 Task: Add an event with the title Third Webinar: Social Media Marketing, date '2023/12/29', time 7:50 AM to 9:50 AMand add a description: Participants will learn how to effectively close a negotiation, secure agreements, and establish clear next steps. They will also explore techniques for building long-term relationships and maintaining open lines of communication after the negotiation concludes., put the event into Green category, logged in from the account softage.3@softage.netand send the event invitation to softage.5@softage.net and softage.6@softage.net. Set a reminder for the event 30 minutes before
Action: Mouse moved to (92, 129)
Screenshot: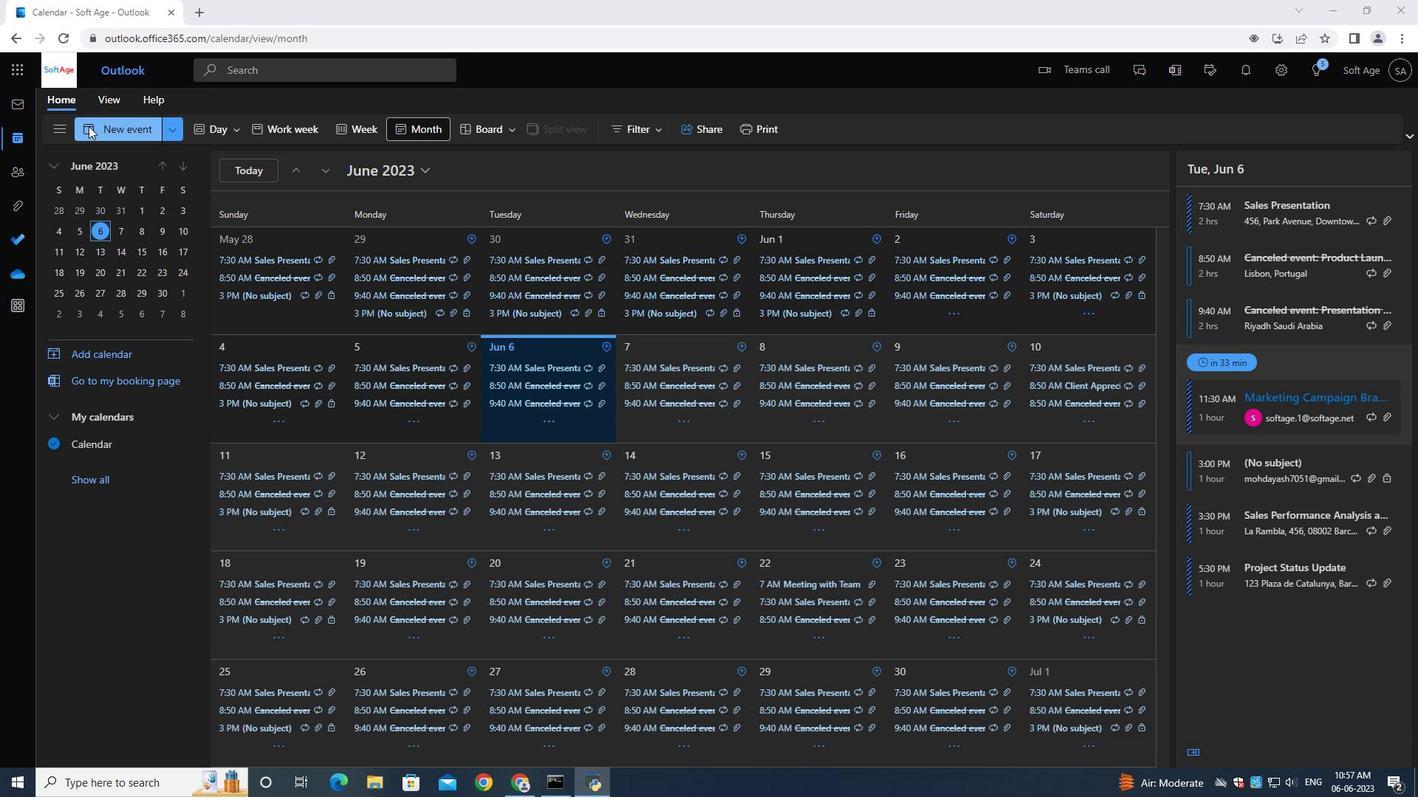 
Action: Mouse pressed left at (92, 129)
Screenshot: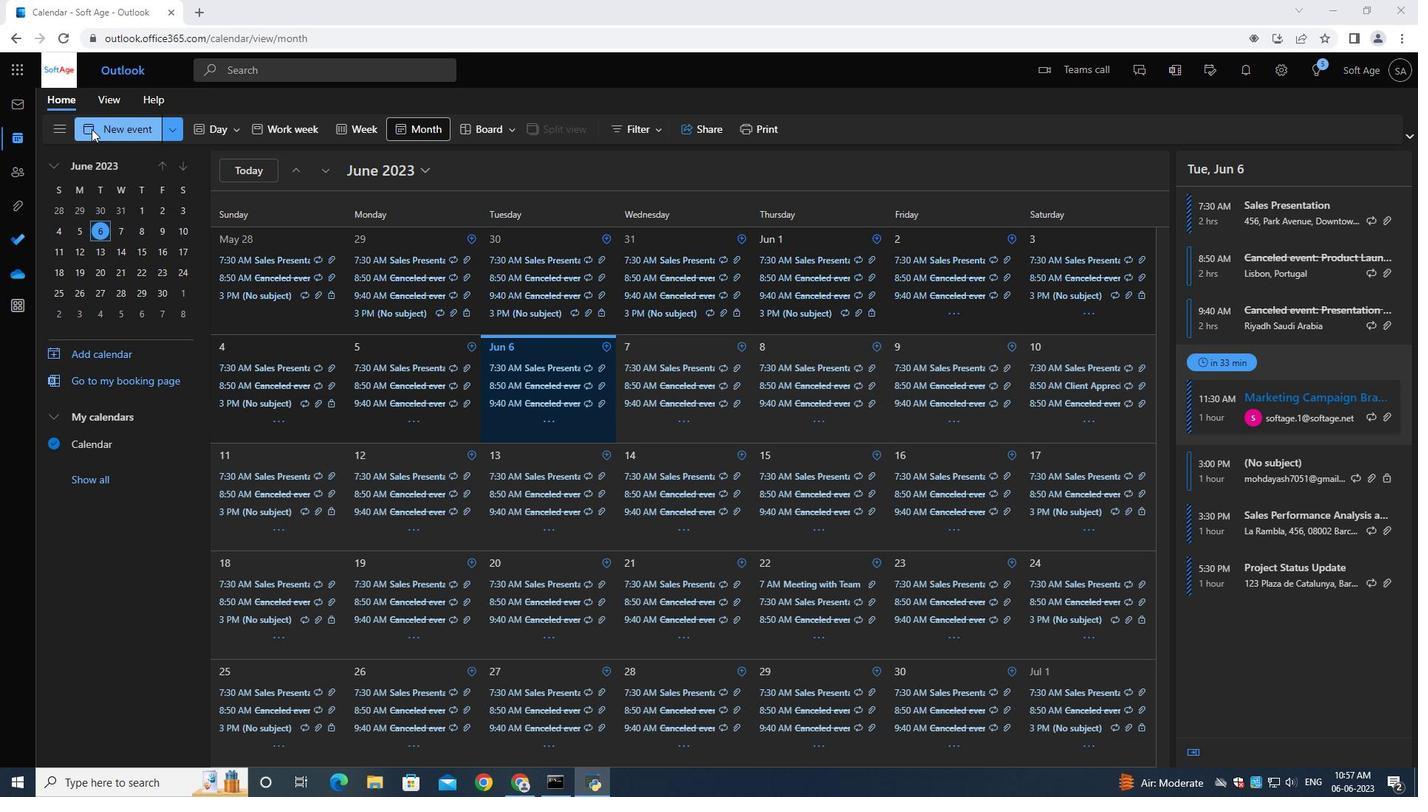 
Action: Mouse moved to (407, 219)
Screenshot: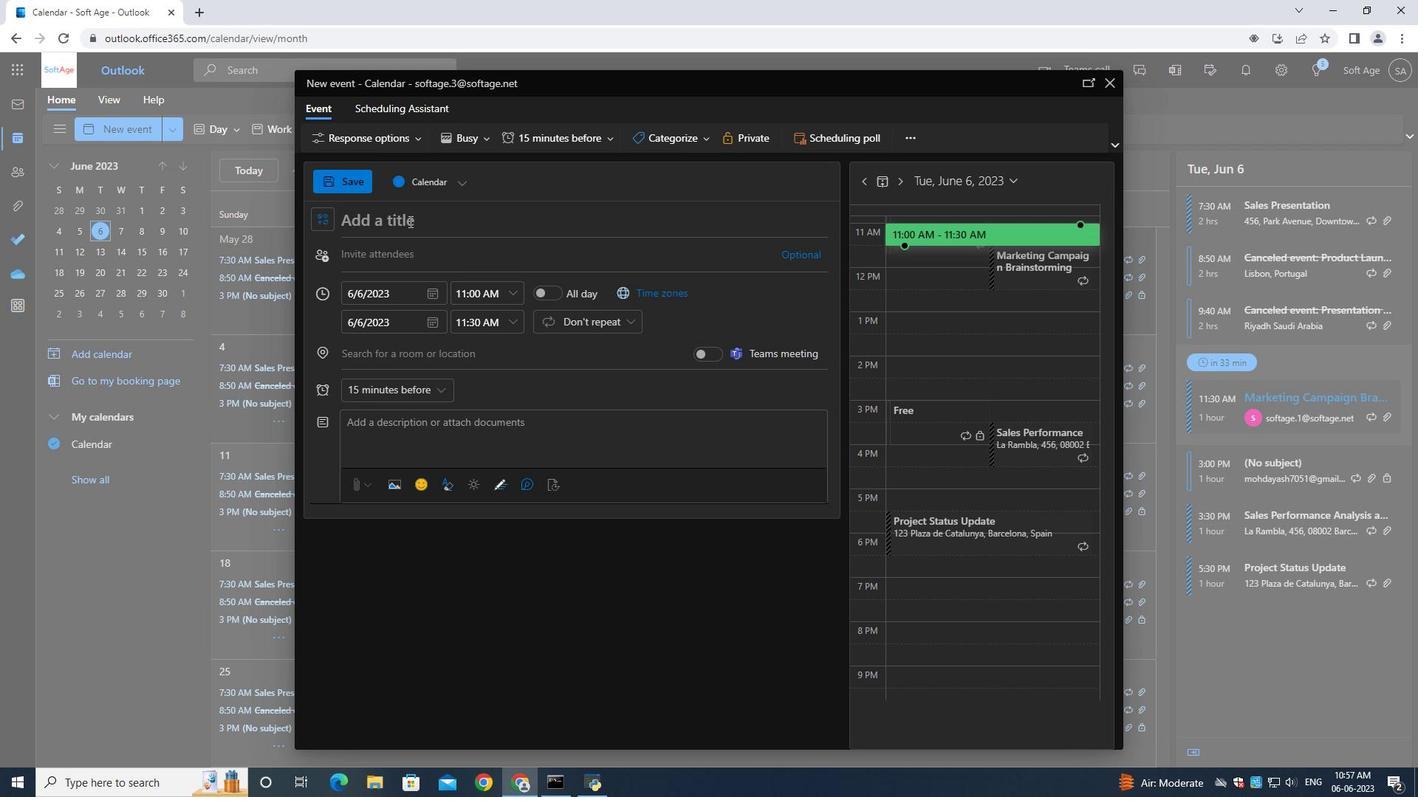 
Action: Mouse pressed left at (407, 219)
Screenshot: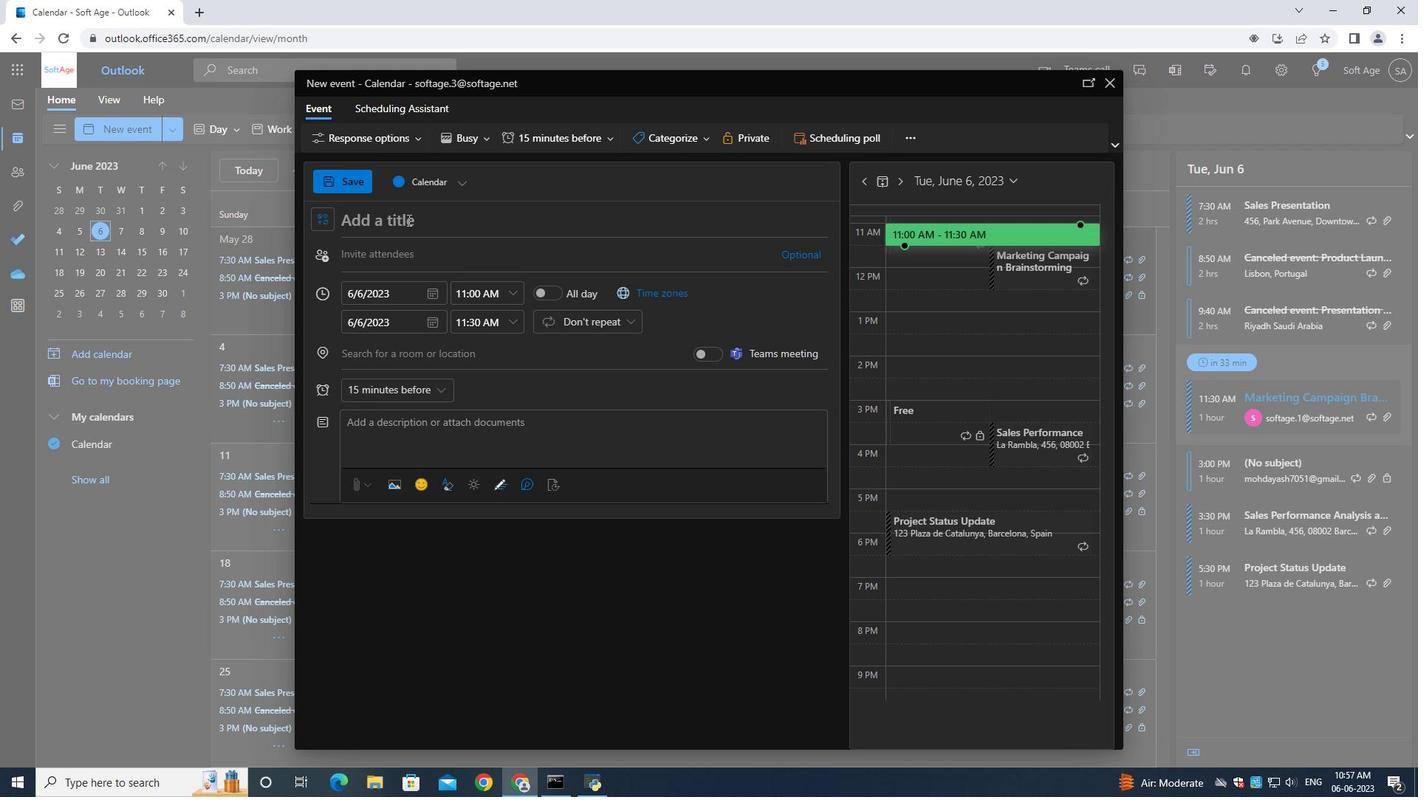 
Action: Mouse moved to (407, 220)
Screenshot: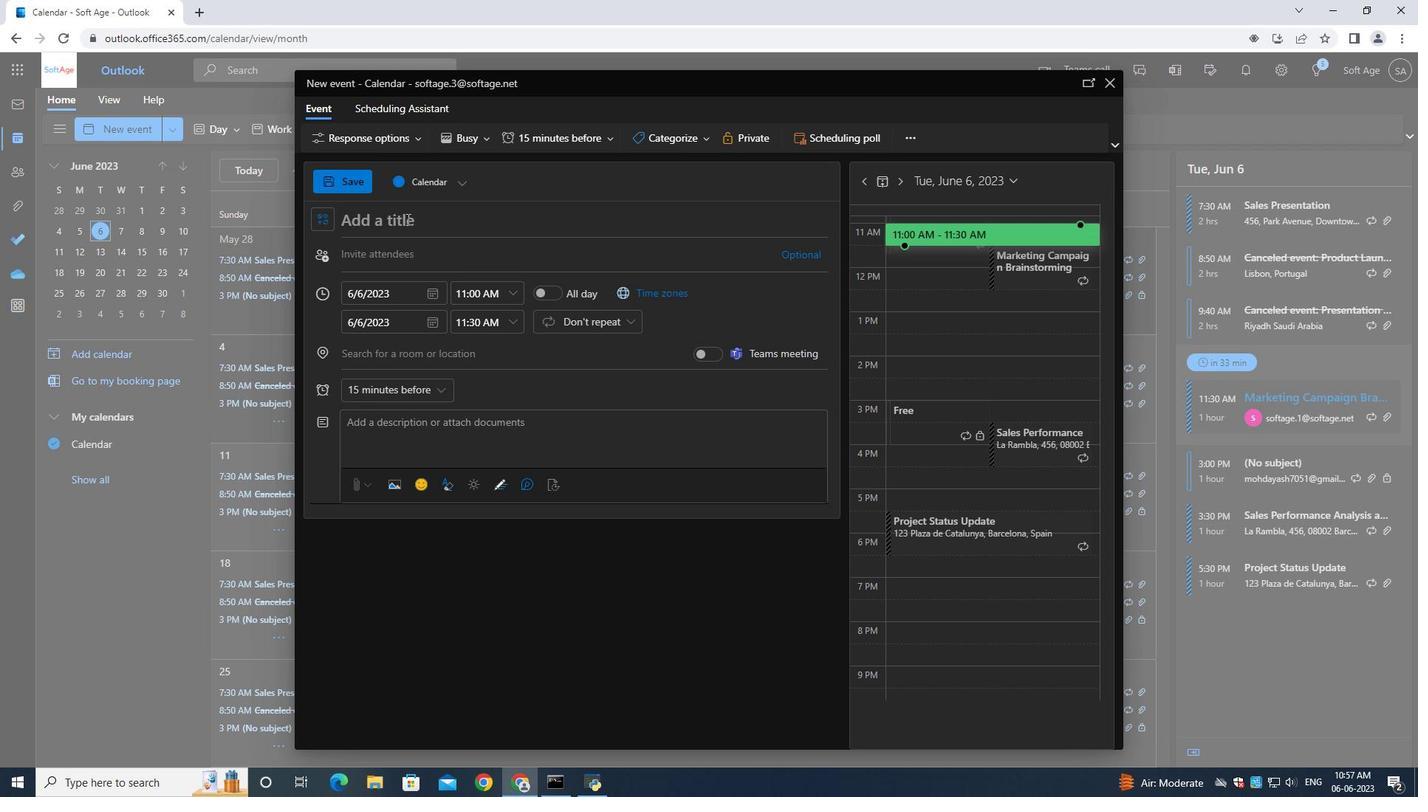
Action: Key pressed <Key.shift><Key.shift><Key.shift><Key.shift><Key.shift><Key.shift><Key.shift><Key.shift><Key.shift><Key.shift>Third<Key.space><Key.shift>Webinar<Key.shift_r>:<Key.space><Key.shift>Social<Key.space><Key.shift>Media<Key.space><Key.shift>Marketing
Screenshot: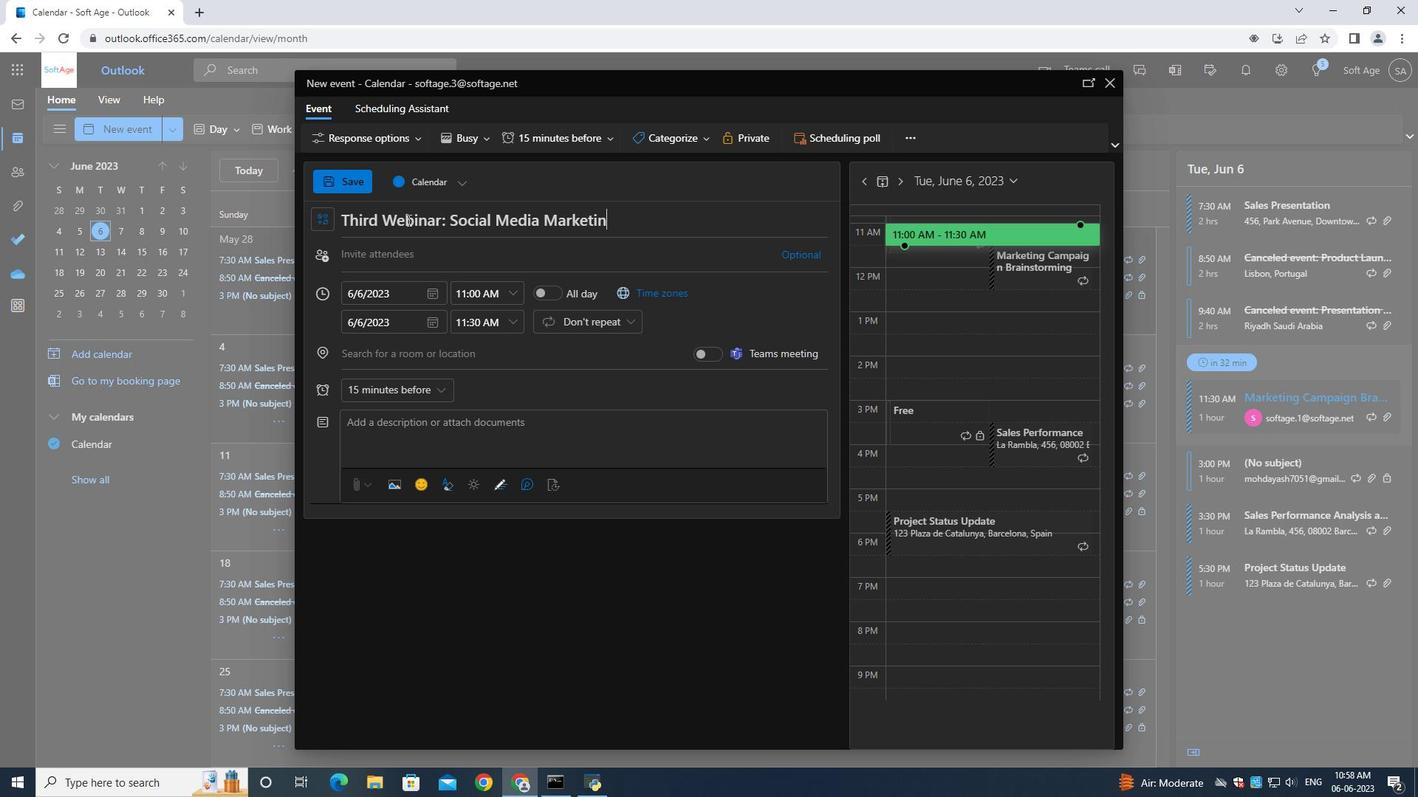 
Action: Mouse moved to (437, 293)
Screenshot: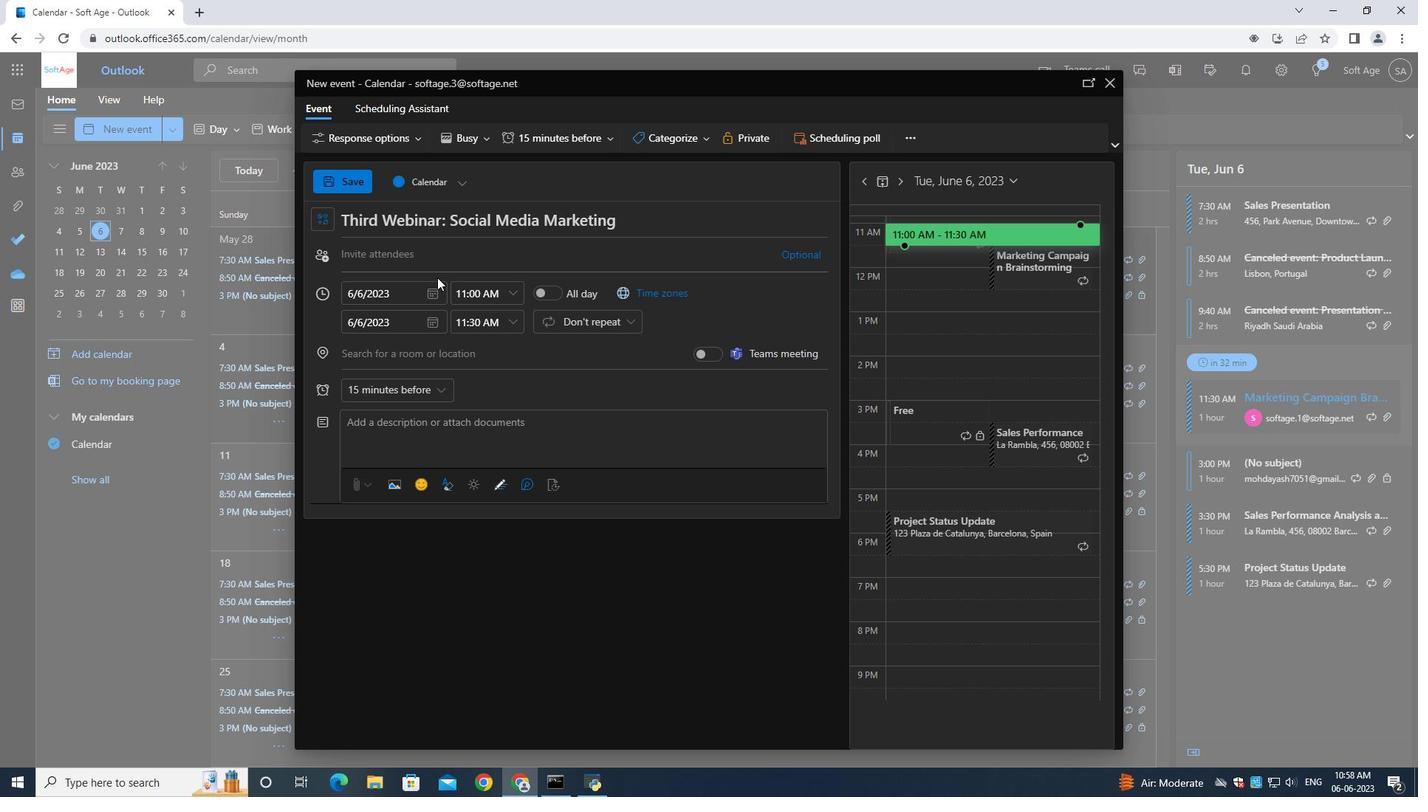 
Action: Mouse pressed left at (437, 293)
Screenshot: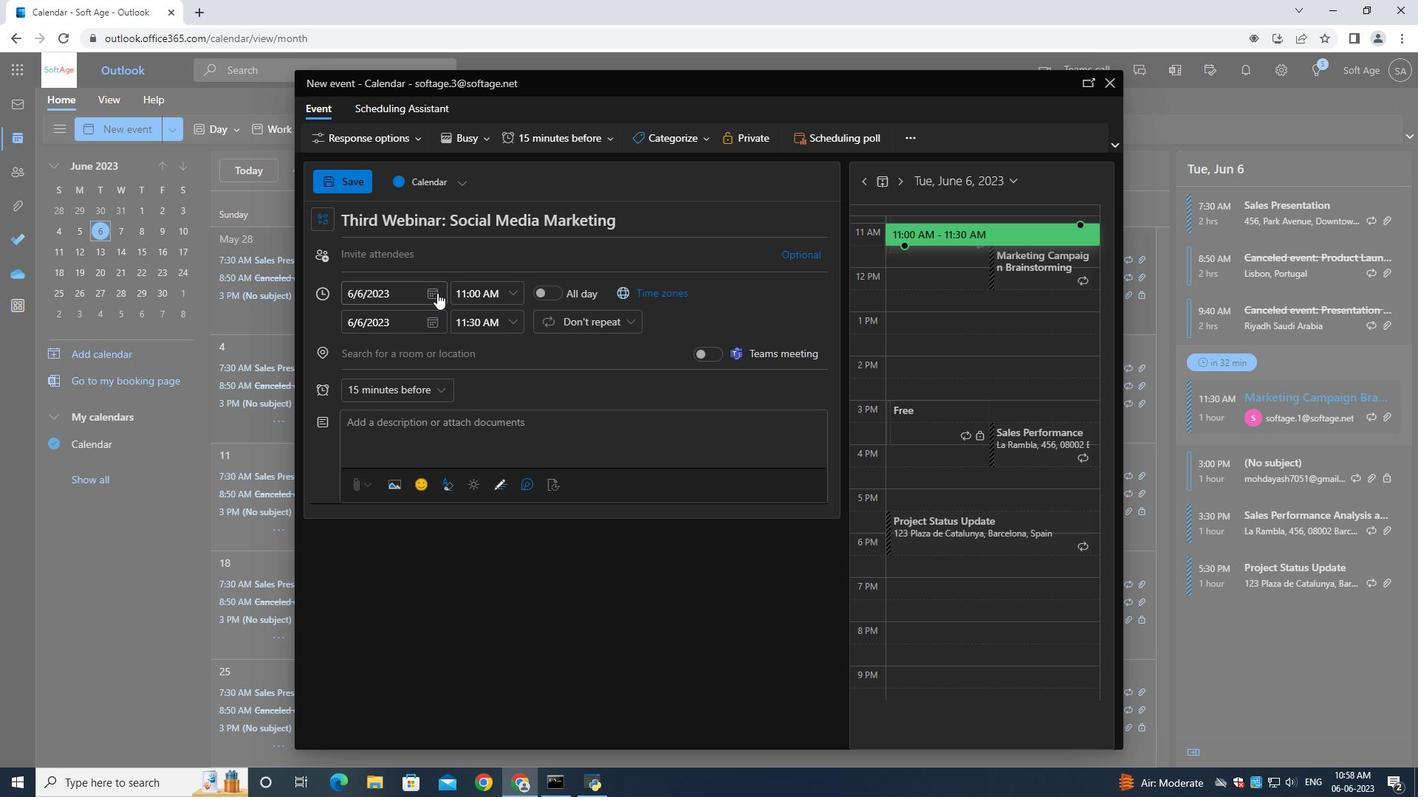 
Action: Mouse moved to (492, 326)
Screenshot: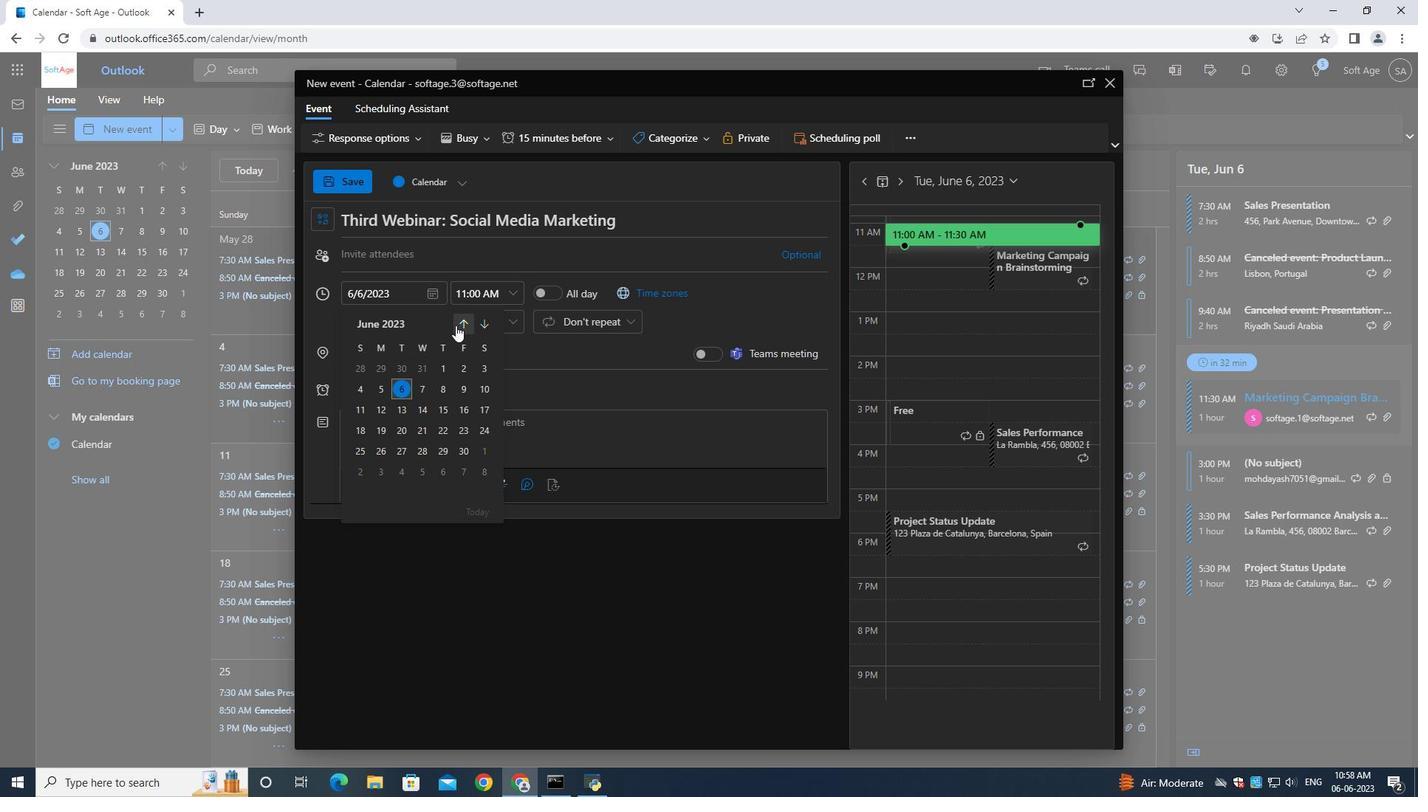 
Action: Mouse pressed left at (492, 326)
Screenshot: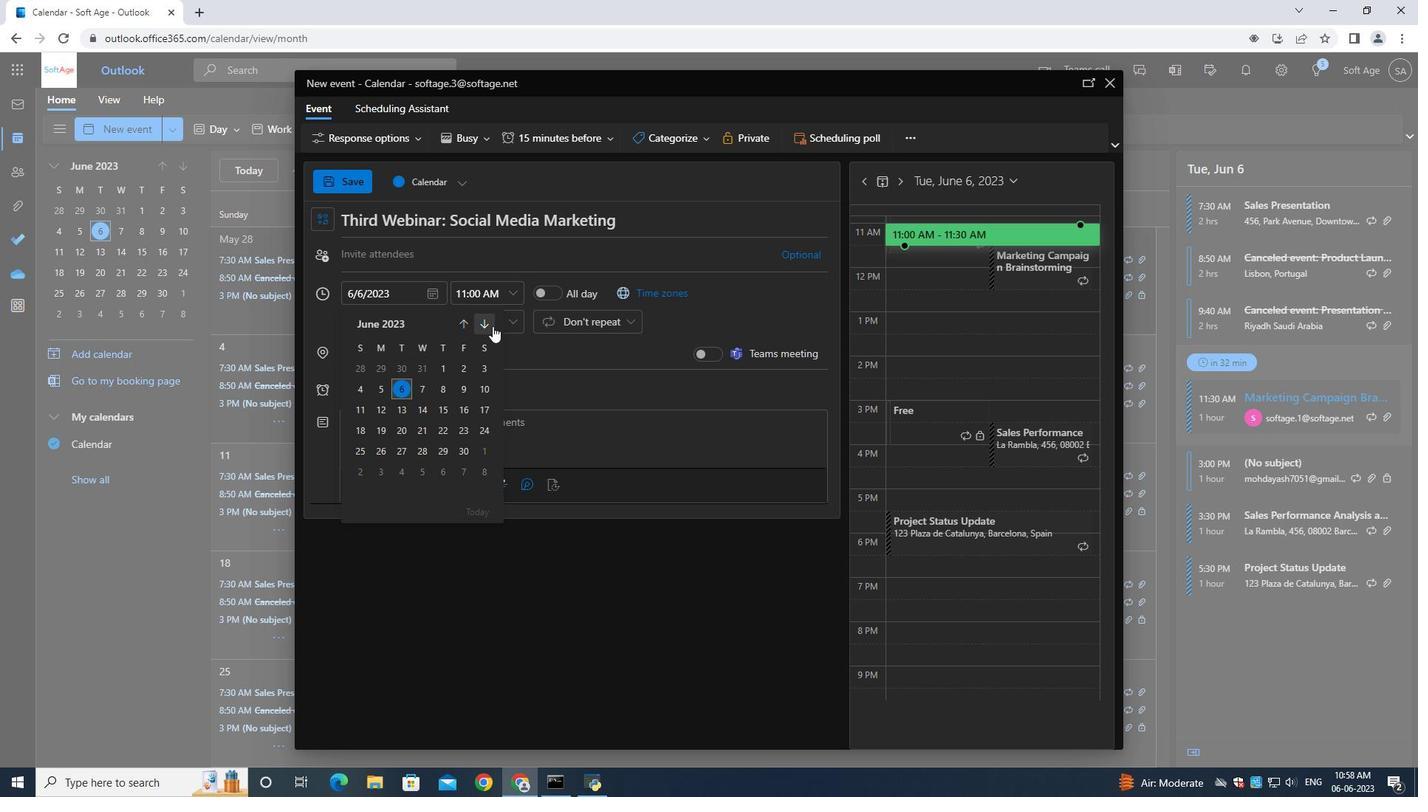 
Action: Mouse pressed left at (492, 326)
Screenshot: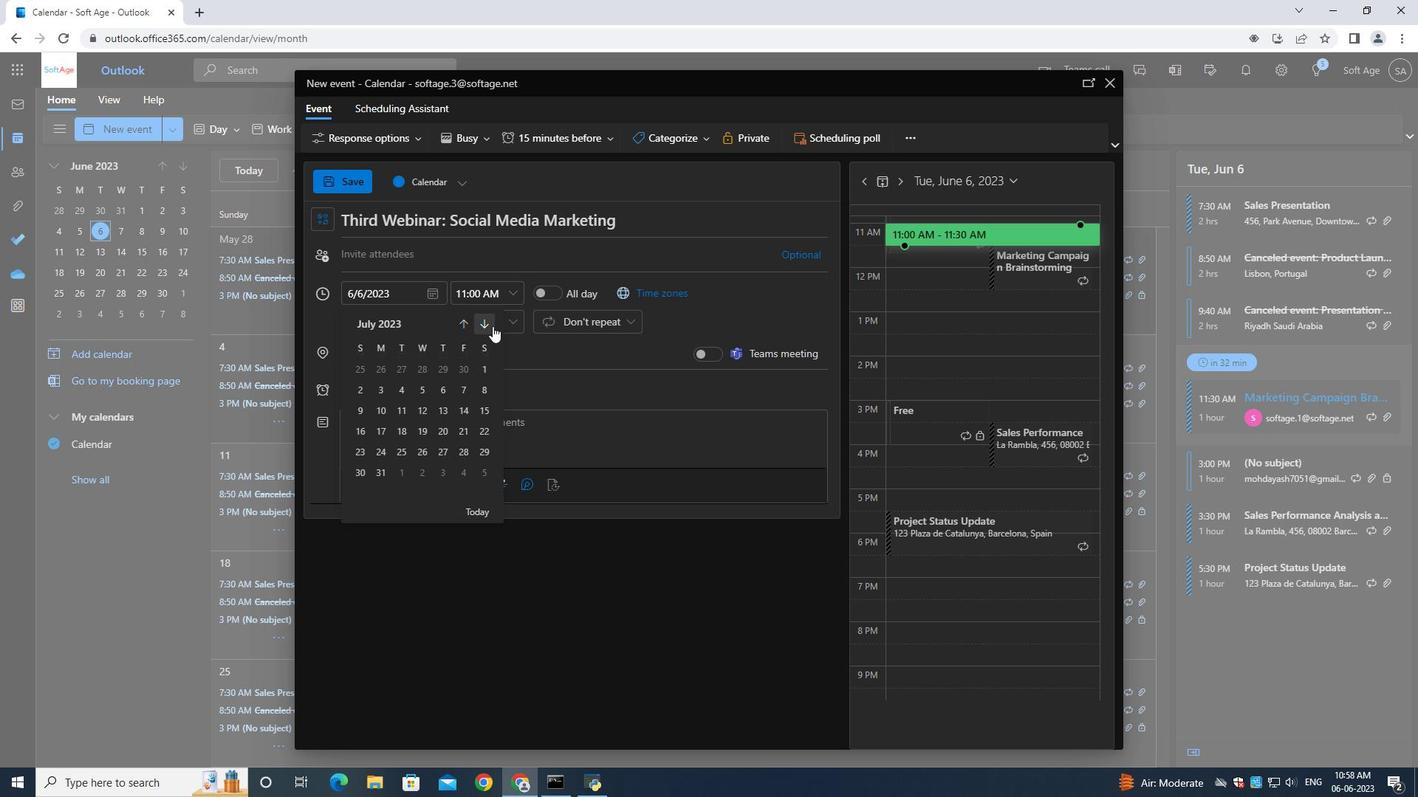 
Action: Mouse pressed left at (492, 326)
Screenshot: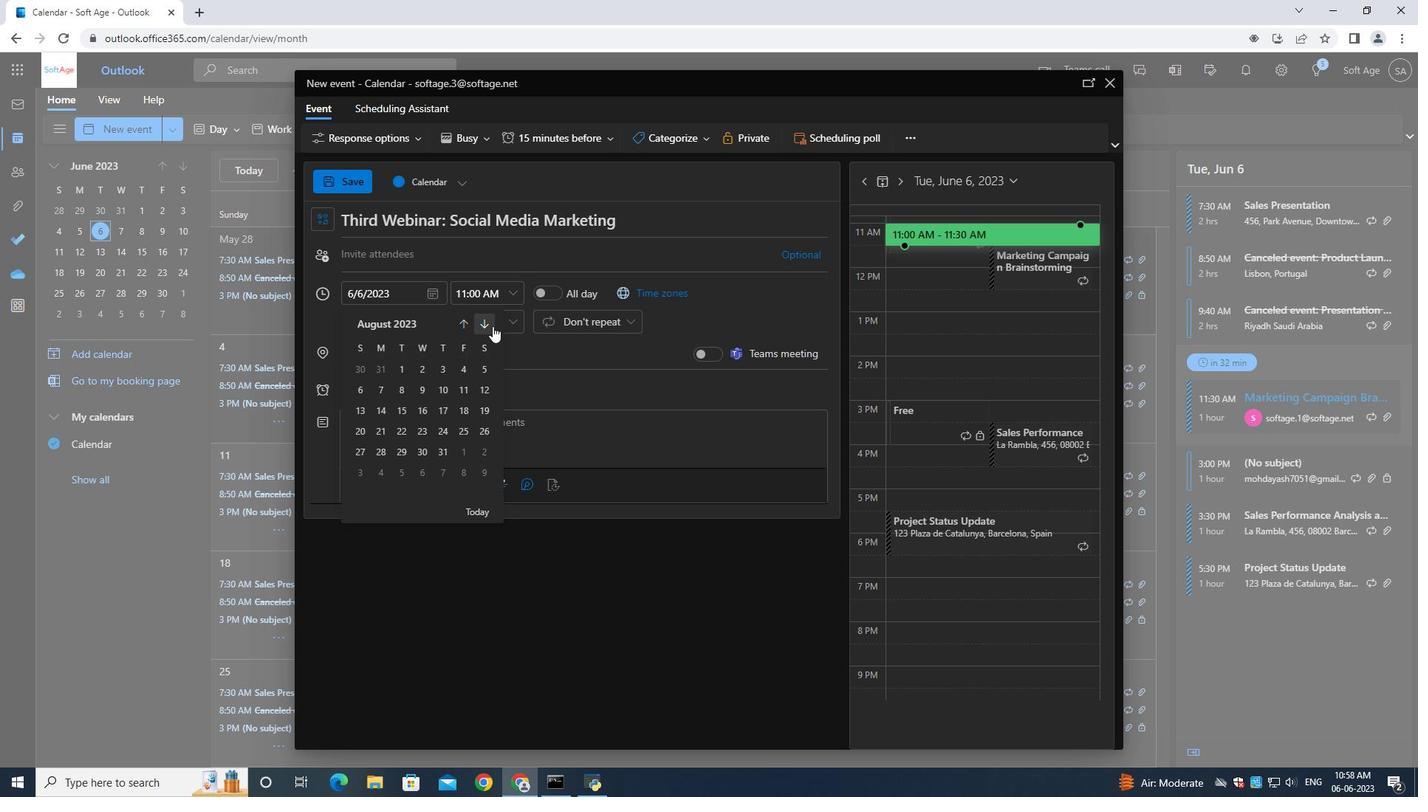 
Action: Mouse pressed left at (492, 326)
Screenshot: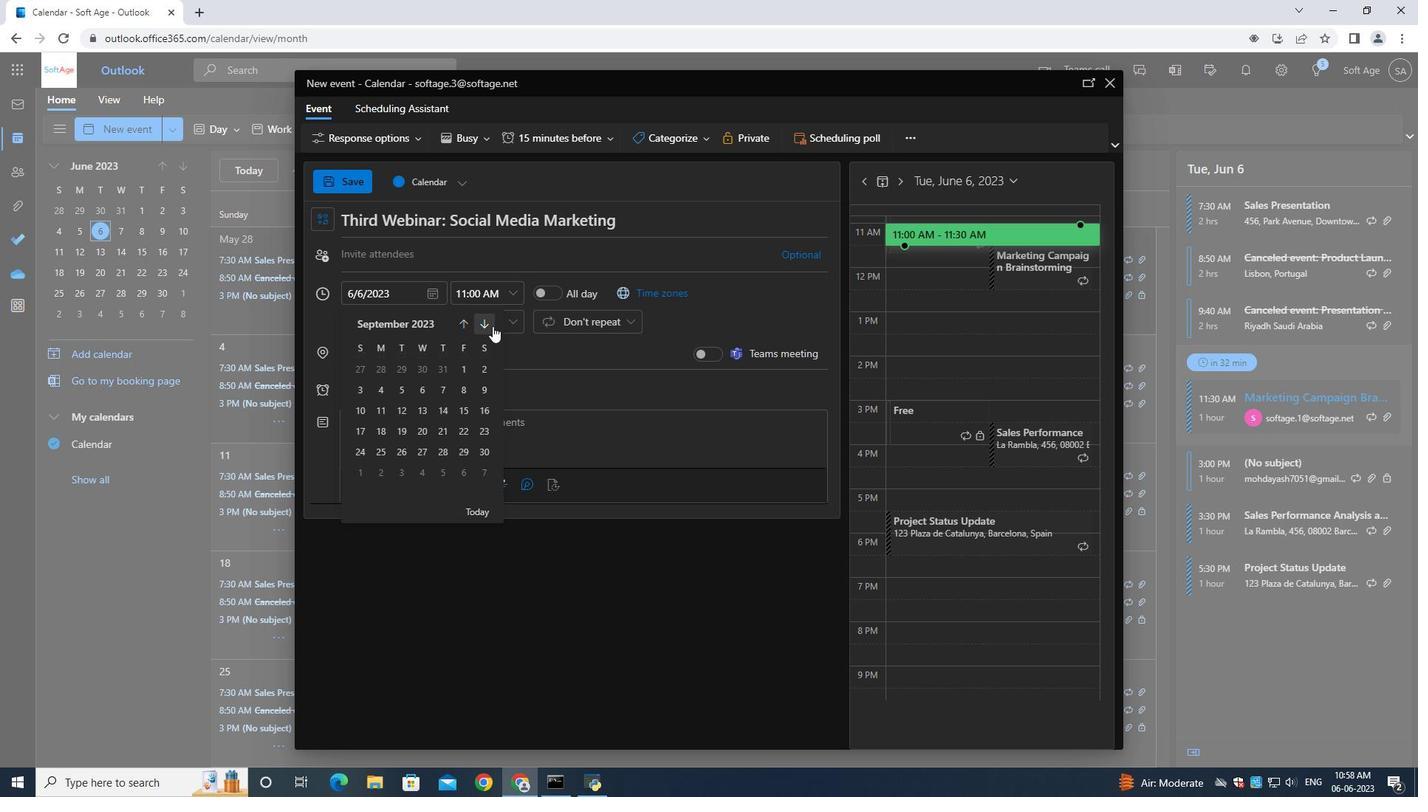 
Action: Mouse moved to (493, 328)
Screenshot: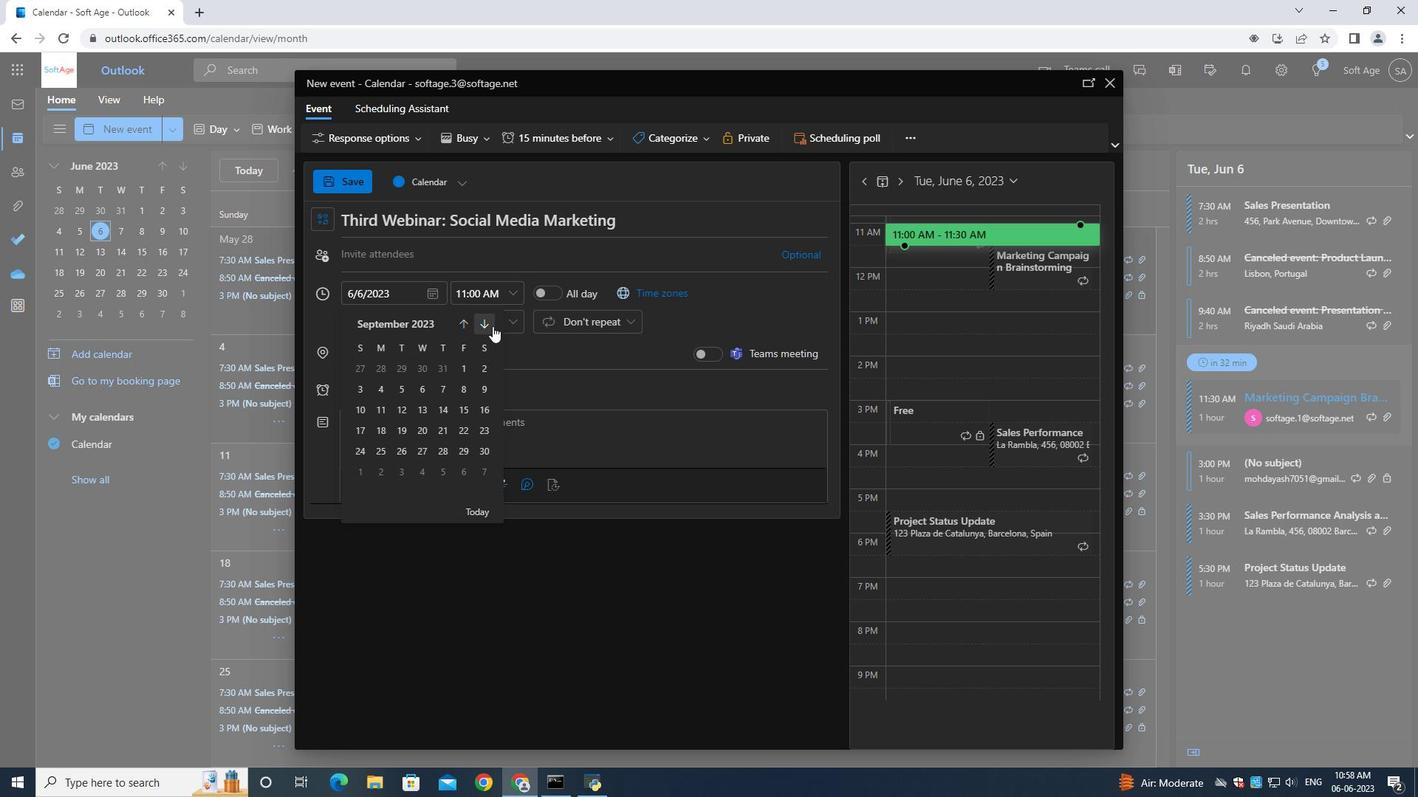 
Action: Mouse pressed left at (493, 328)
Screenshot: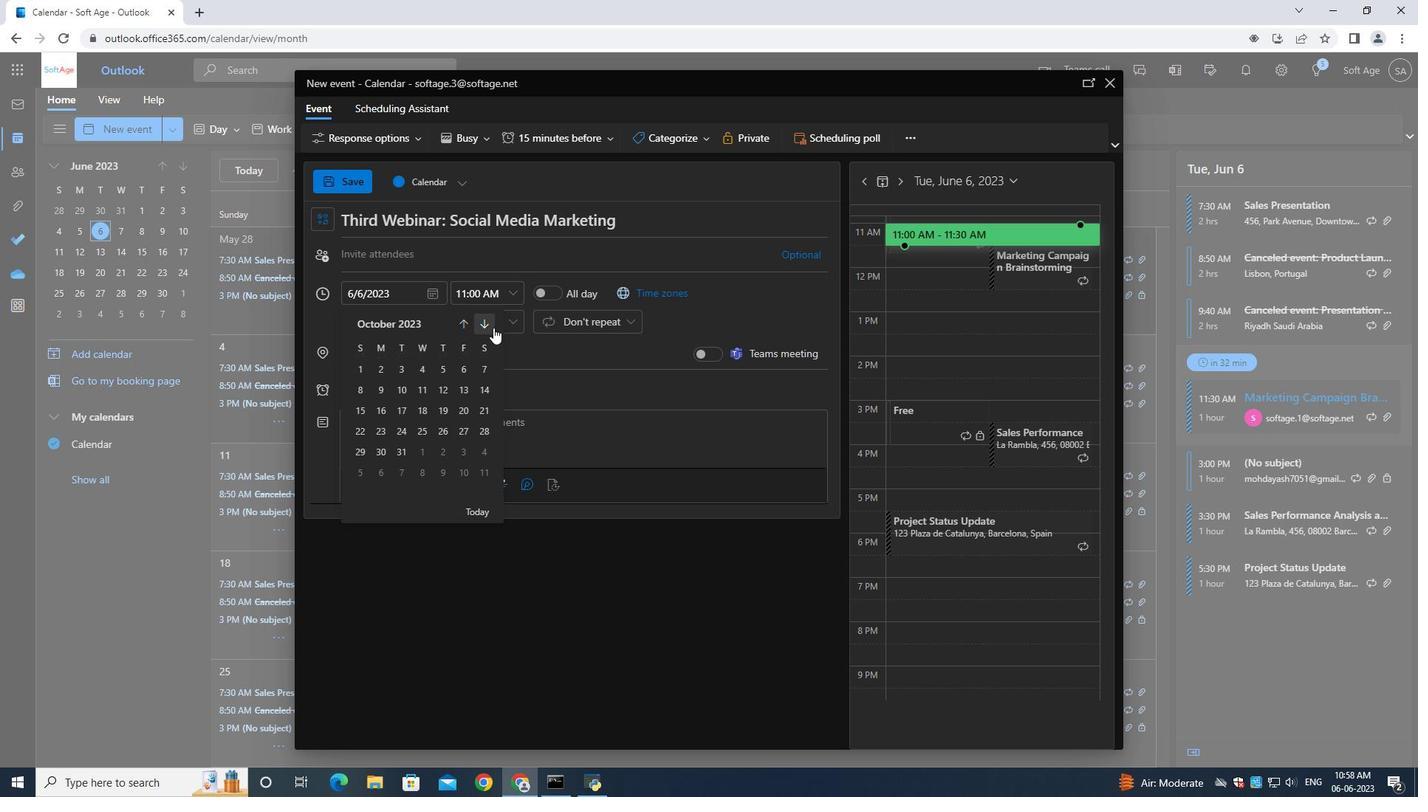 
Action: Mouse pressed left at (493, 328)
Screenshot: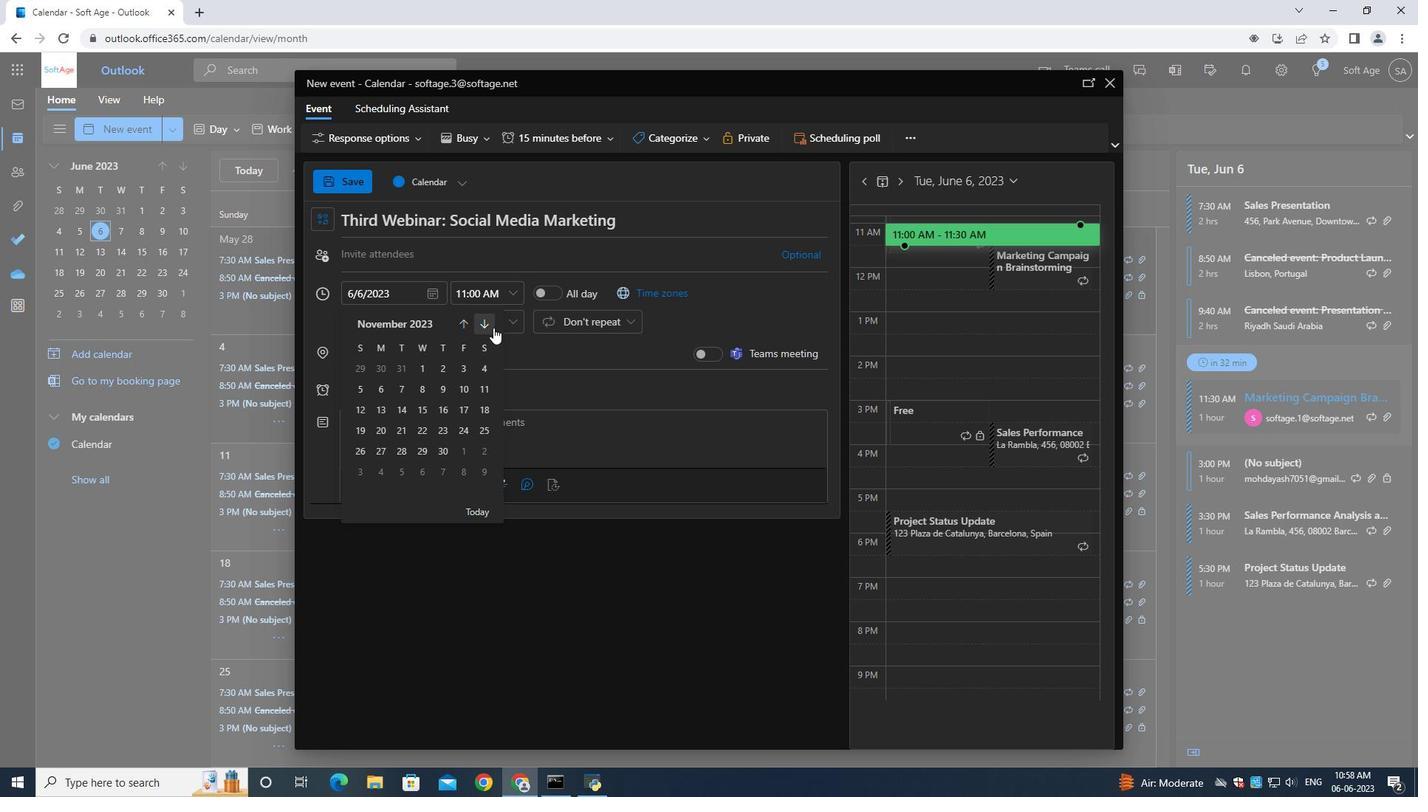 
Action: Mouse moved to (455, 452)
Screenshot: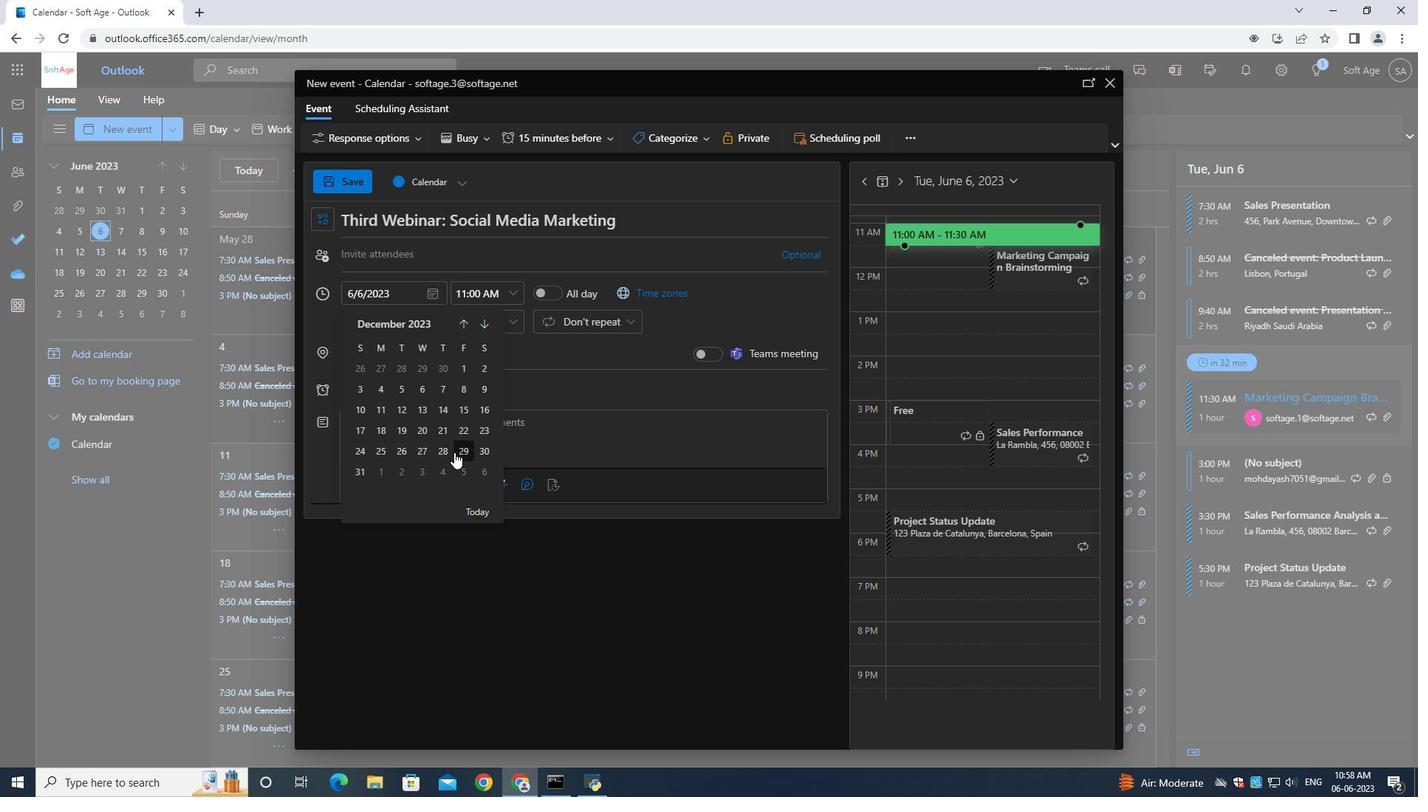 
Action: Mouse pressed left at (455, 452)
Screenshot: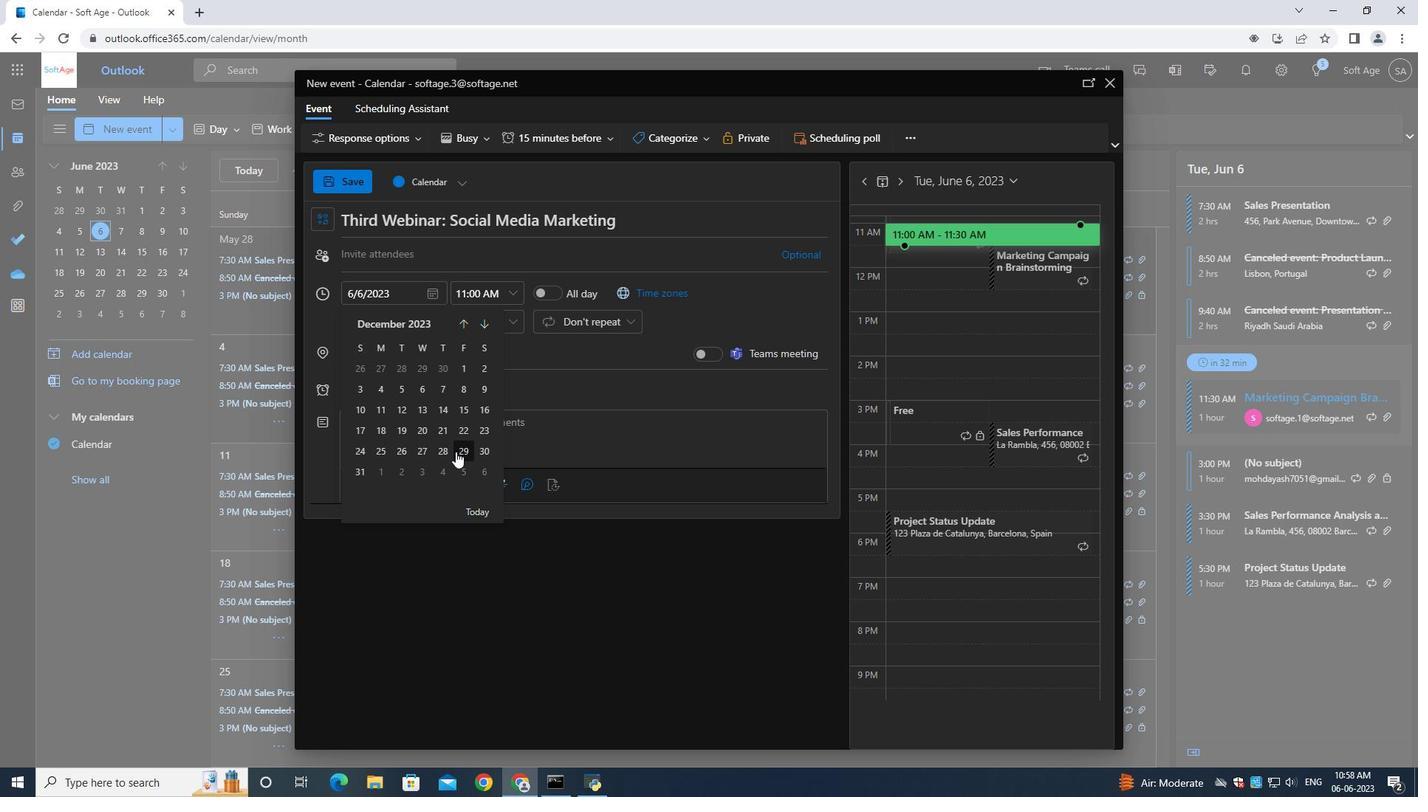 
Action: Mouse moved to (476, 296)
Screenshot: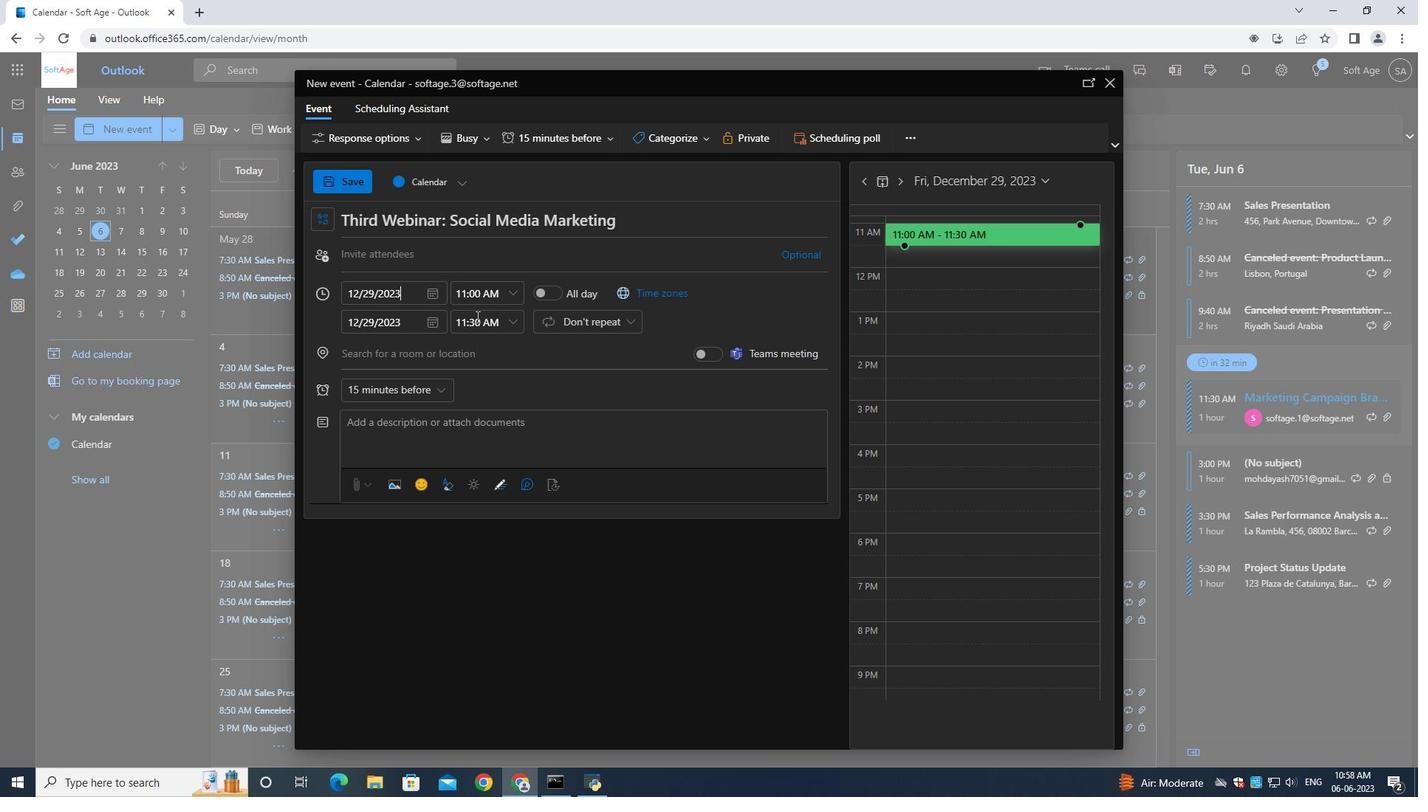 
Action: Mouse pressed left at (476, 296)
Screenshot: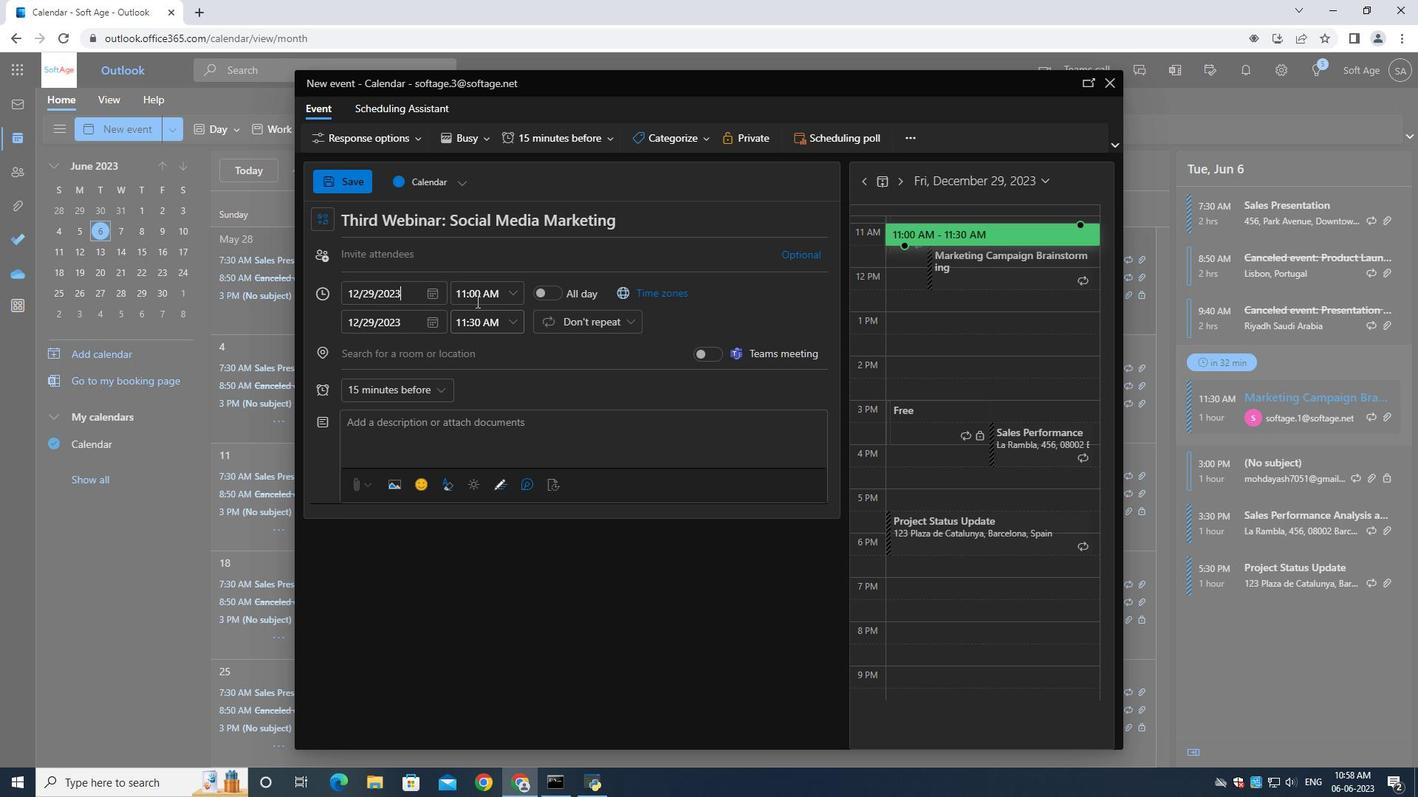 
Action: Mouse moved to (511, 299)
Screenshot: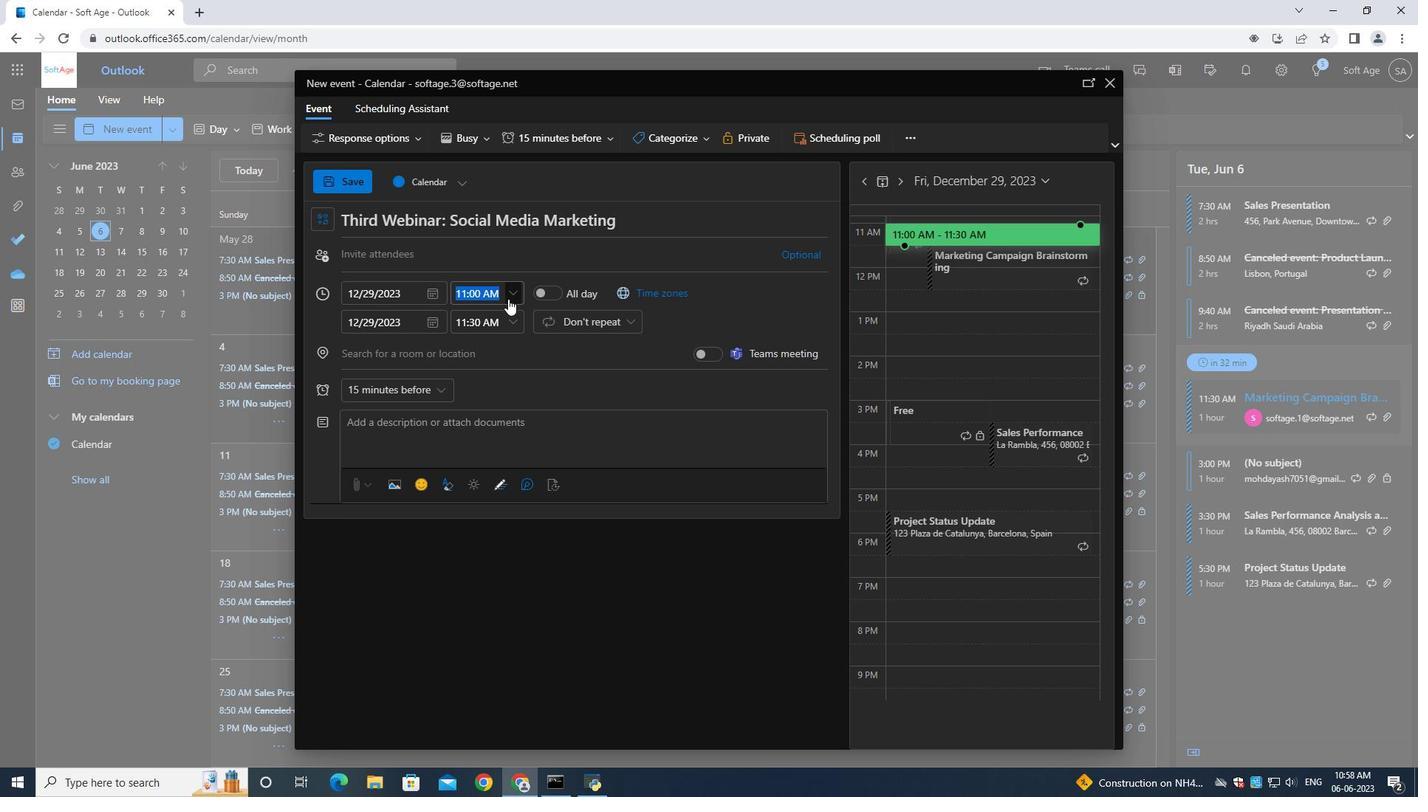 
Action: Key pressed 7<Key.shift_r>:50<Key.shift>AM
Screenshot: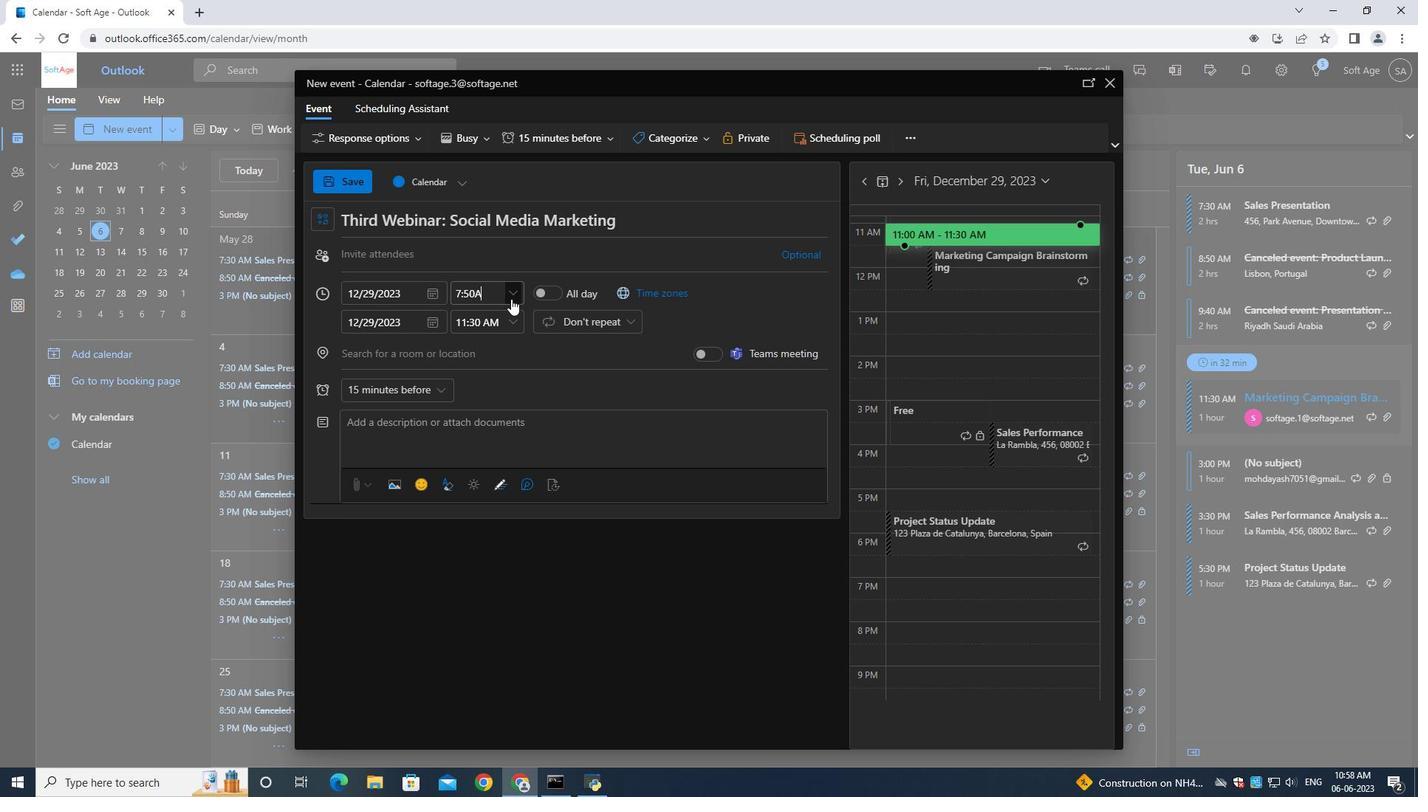 
Action: Mouse moved to (481, 329)
Screenshot: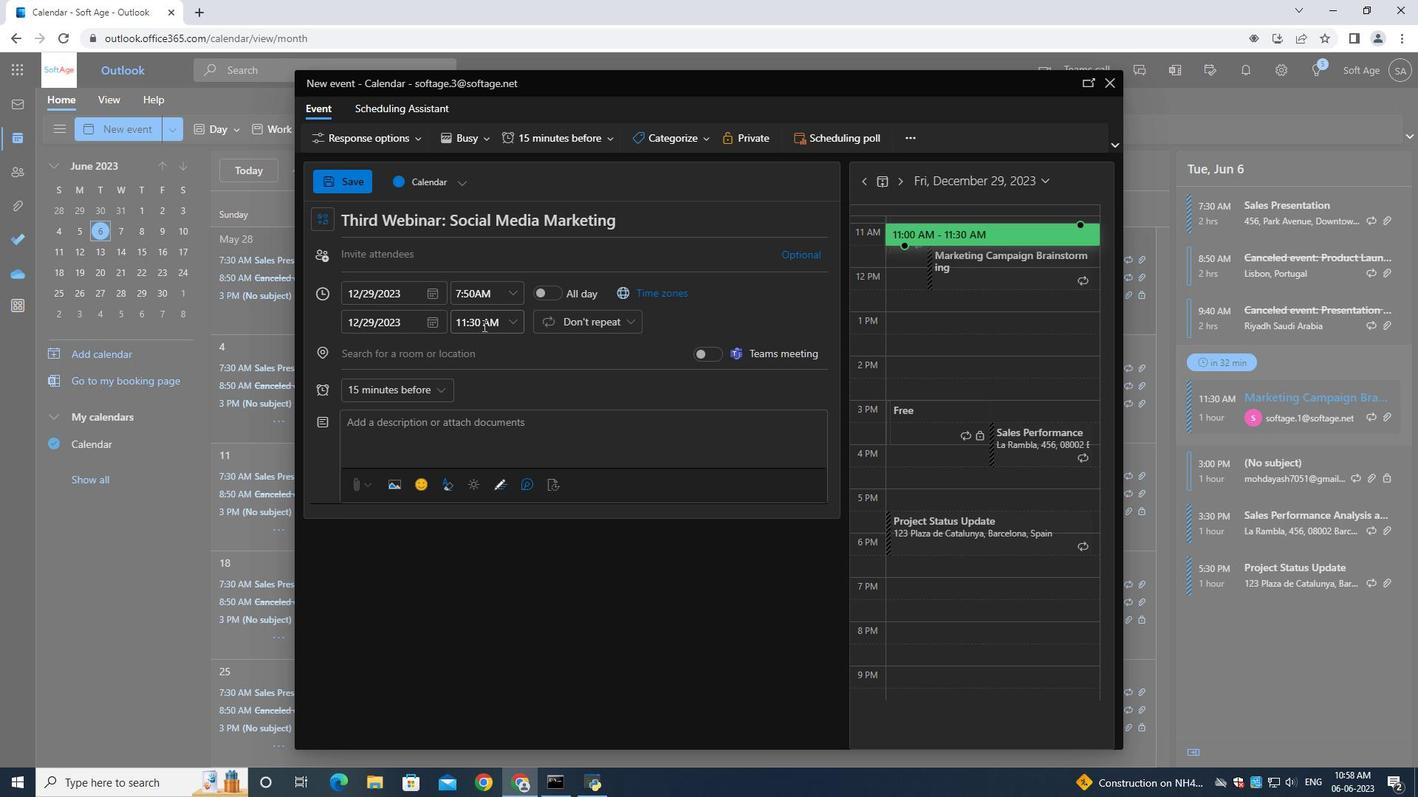 
Action: Mouse pressed left at (481, 329)
Screenshot: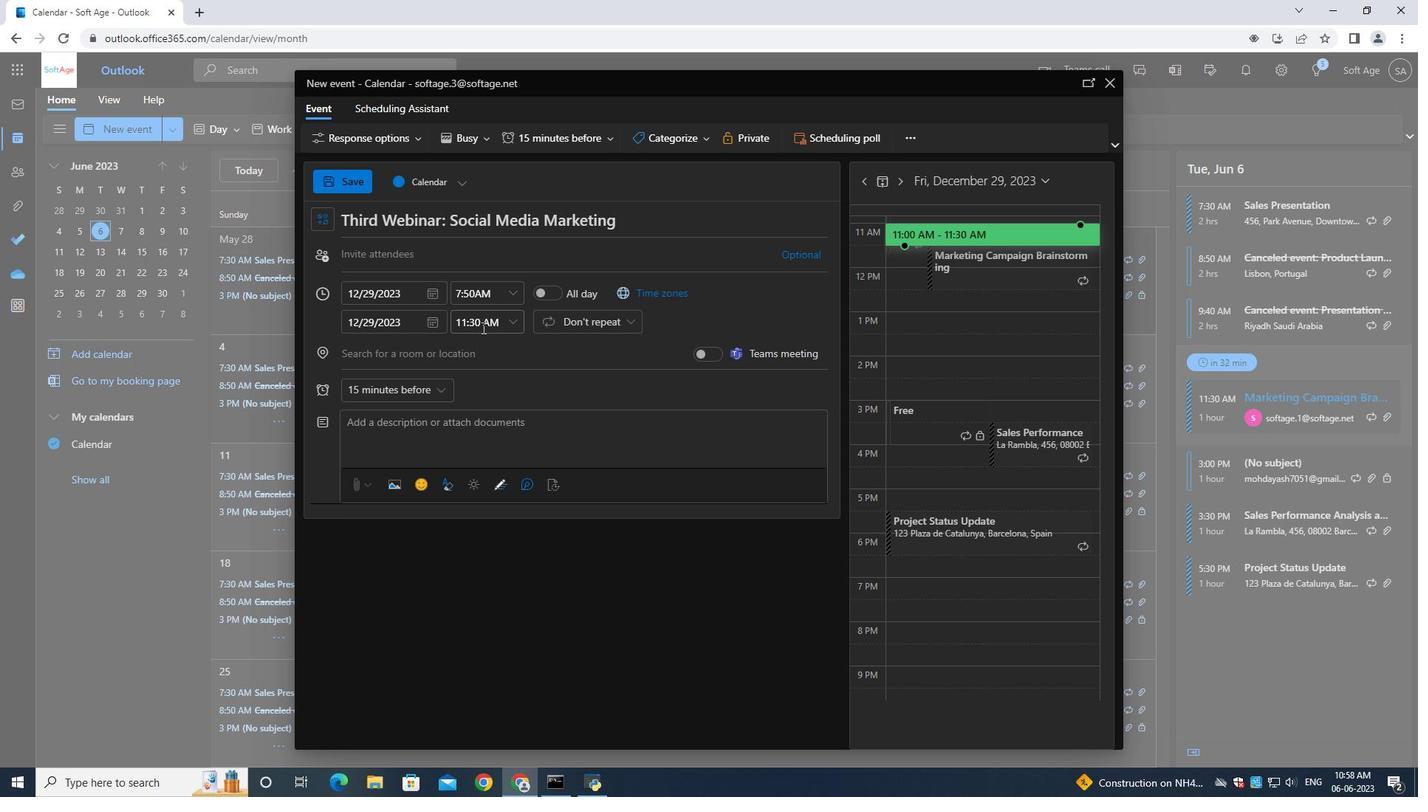 
Action: Key pressed 9<Key.shift_r>:50<Key.shift>AM
Screenshot: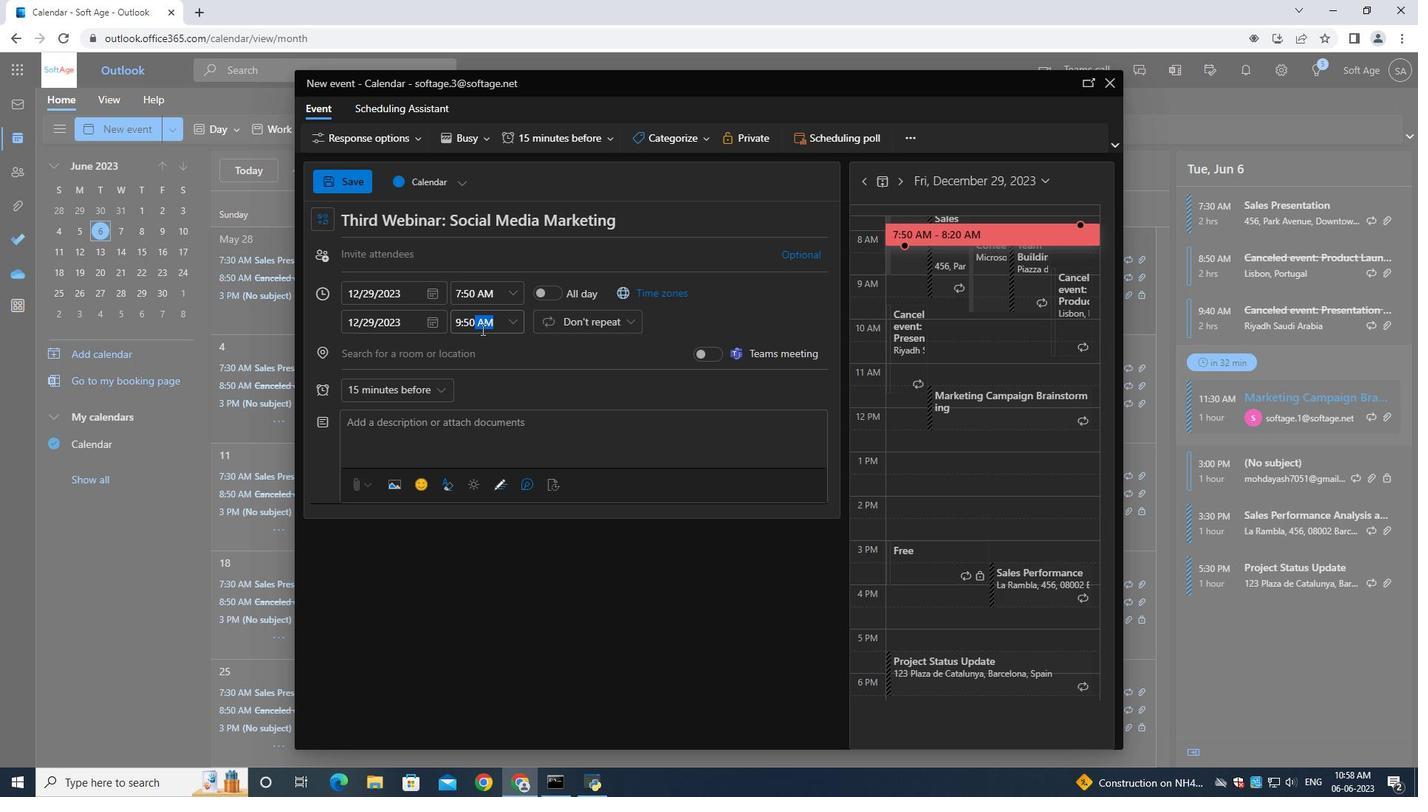 
Action: Mouse moved to (421, 418)
Screenshot: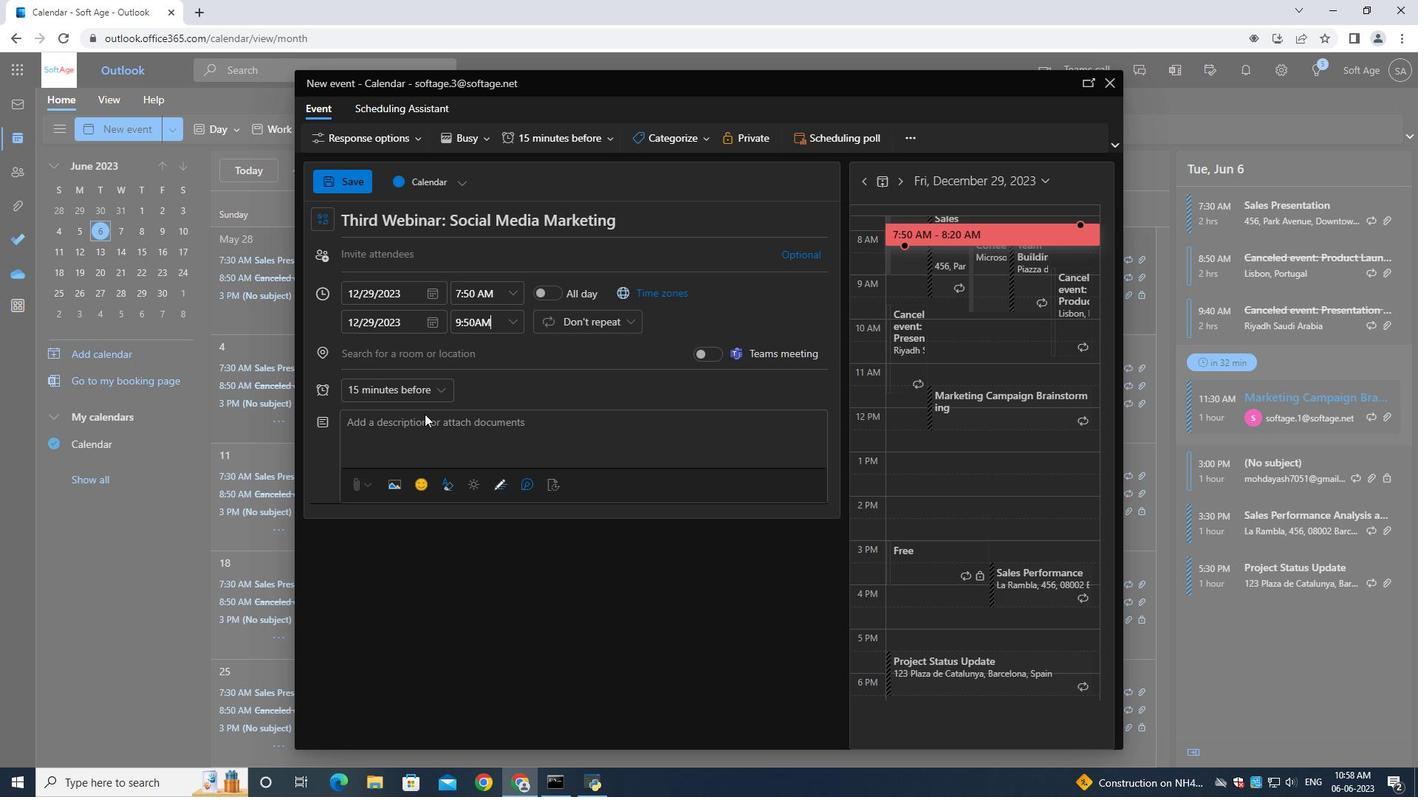
Action: Mouse pressed left at (421, 418)
Screenshot: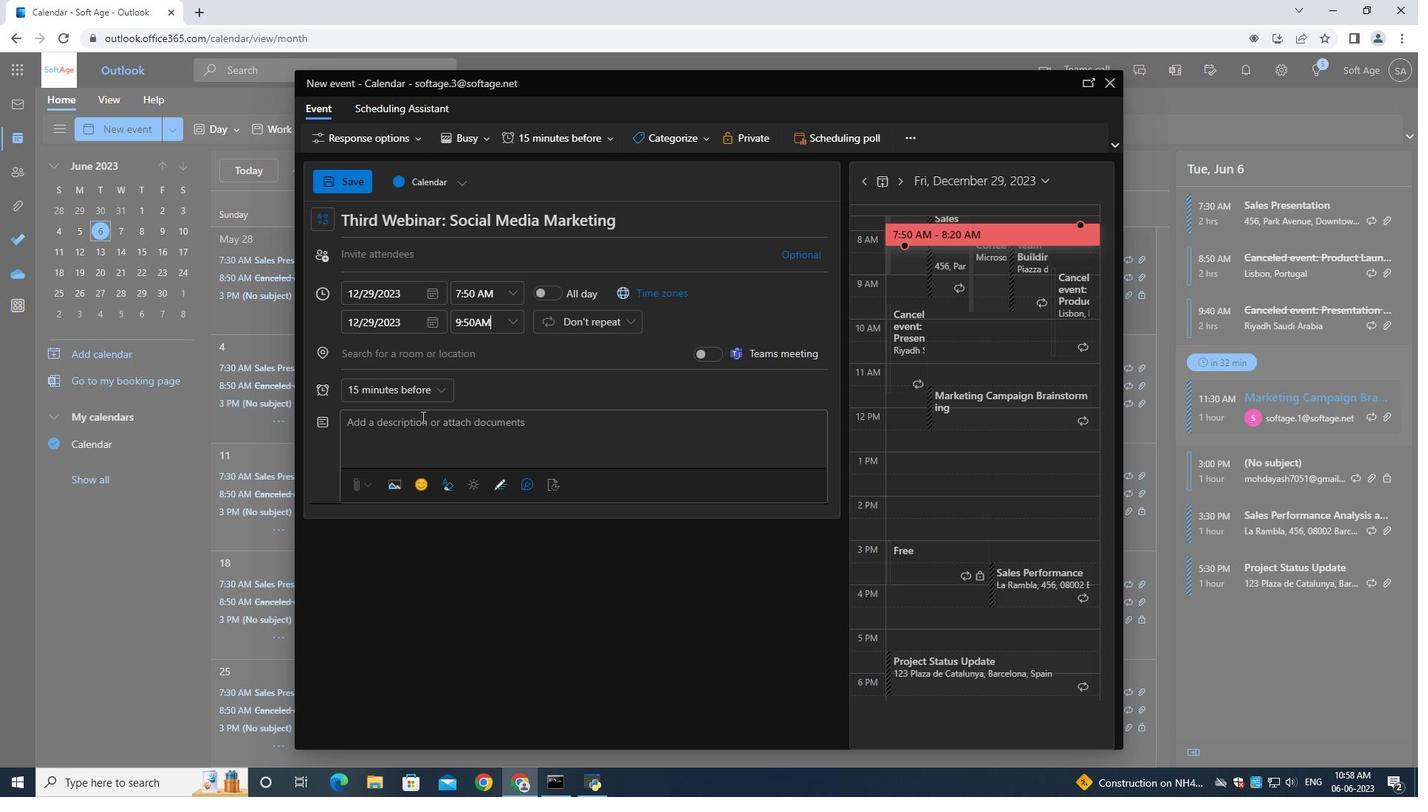 
Action: Mouse moved to (423, 418)
Screenshot: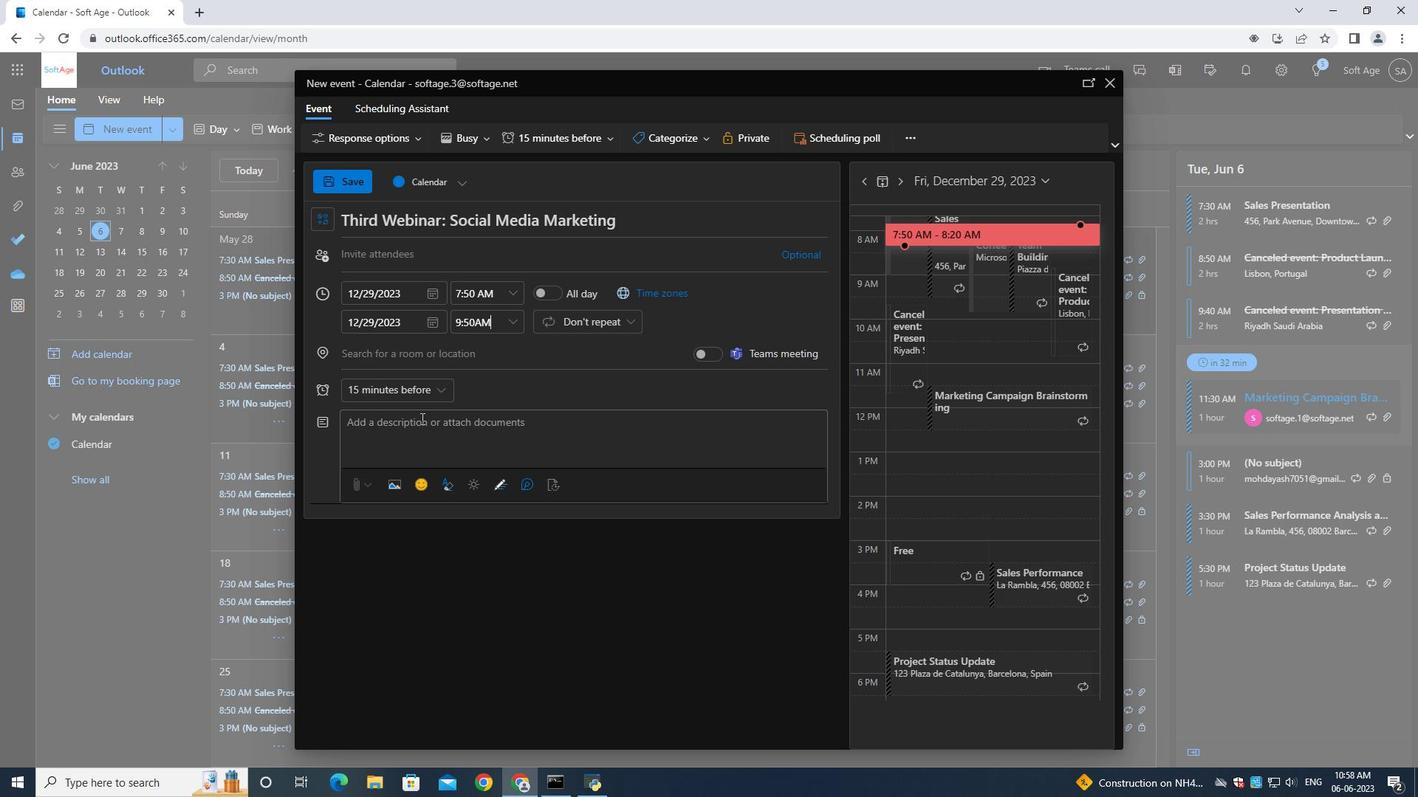 
Action: Key pressed <Key.shift>Participants<Key.space>will<Key.space>learn<Key.space>hoe<Key.backspace>w<Key.space>to<Key.space>efffectively<Key.space>close<Key.space>a<Key.space>megotiation,<Key.space>secure<Key.space>agreements,<Key.space>and<Key.space>establish<Key.space>clear<Key.space>next<Key.space>steps.<Key.space><Key.shift>They<Key.space>will<Key.space>also<Key.space>explore<Key.space>techniques<Key.space>for<Key.space>building<Key.space>long-term<Key.space>relationships<Key.space>and<Key.space>maintaining<Key.space>open<Key.space>lines<Key.space>of<Key.space>communication<Key.space>after<Key.space>the<Key.space>negotiation<Key.space>conculu<Key.backspace><Key.backspace><Key.backspace>;<Key.backspace>ludes.
Screenshot: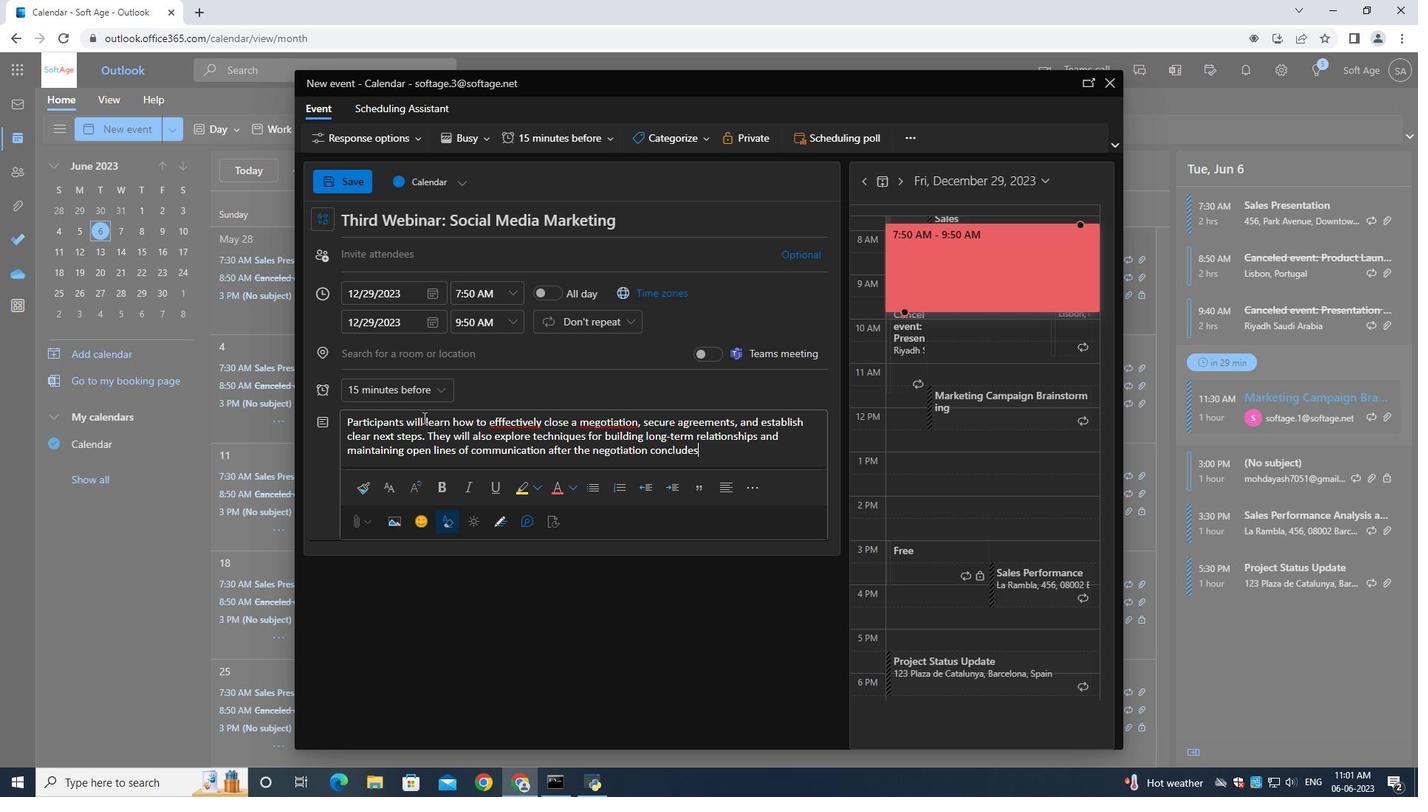 
Action: Mouse moved to (682, 130)
Screenshot: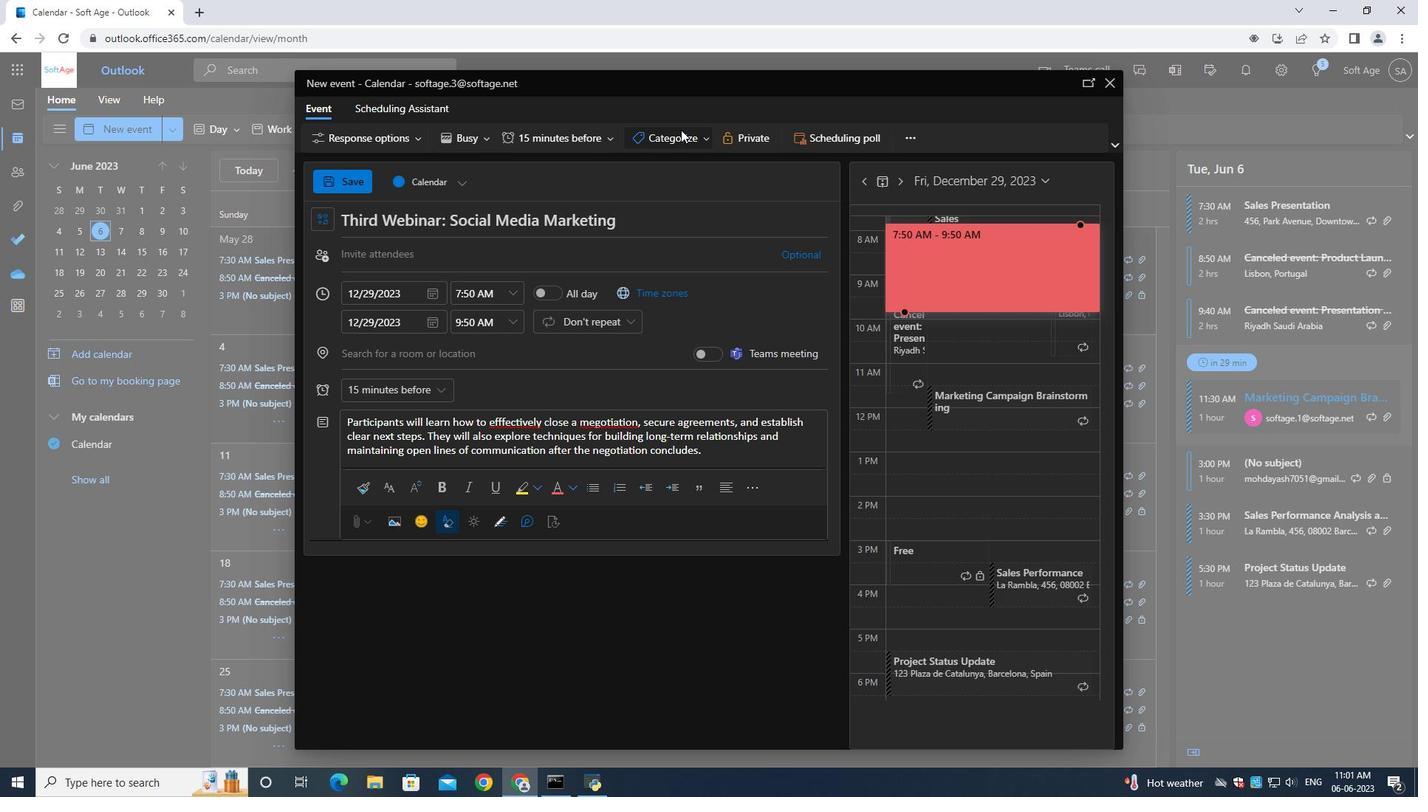 
Action: Mouse pressed left at (682, 130)
Screenshot: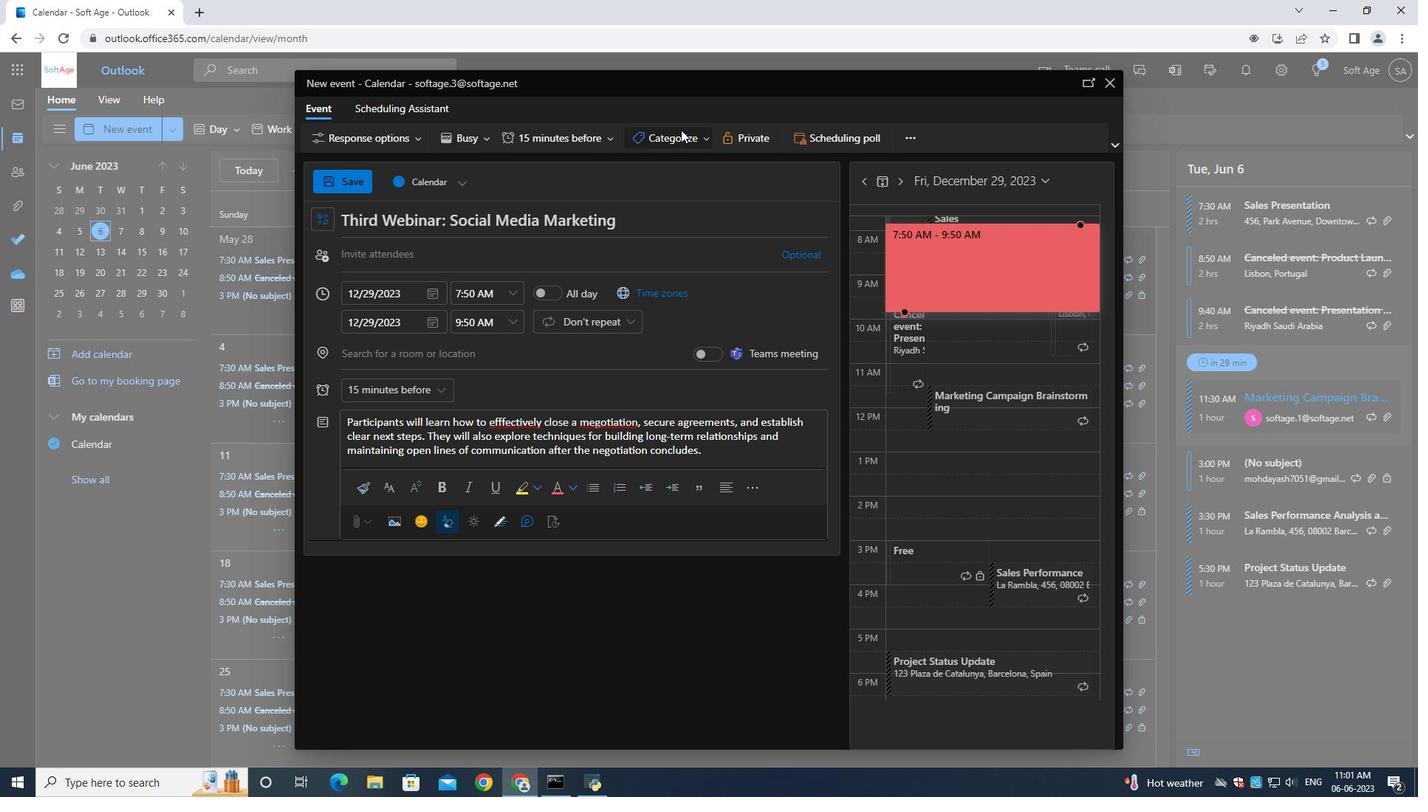 
Action: Mouse moved to (662, 193)
Screenshot: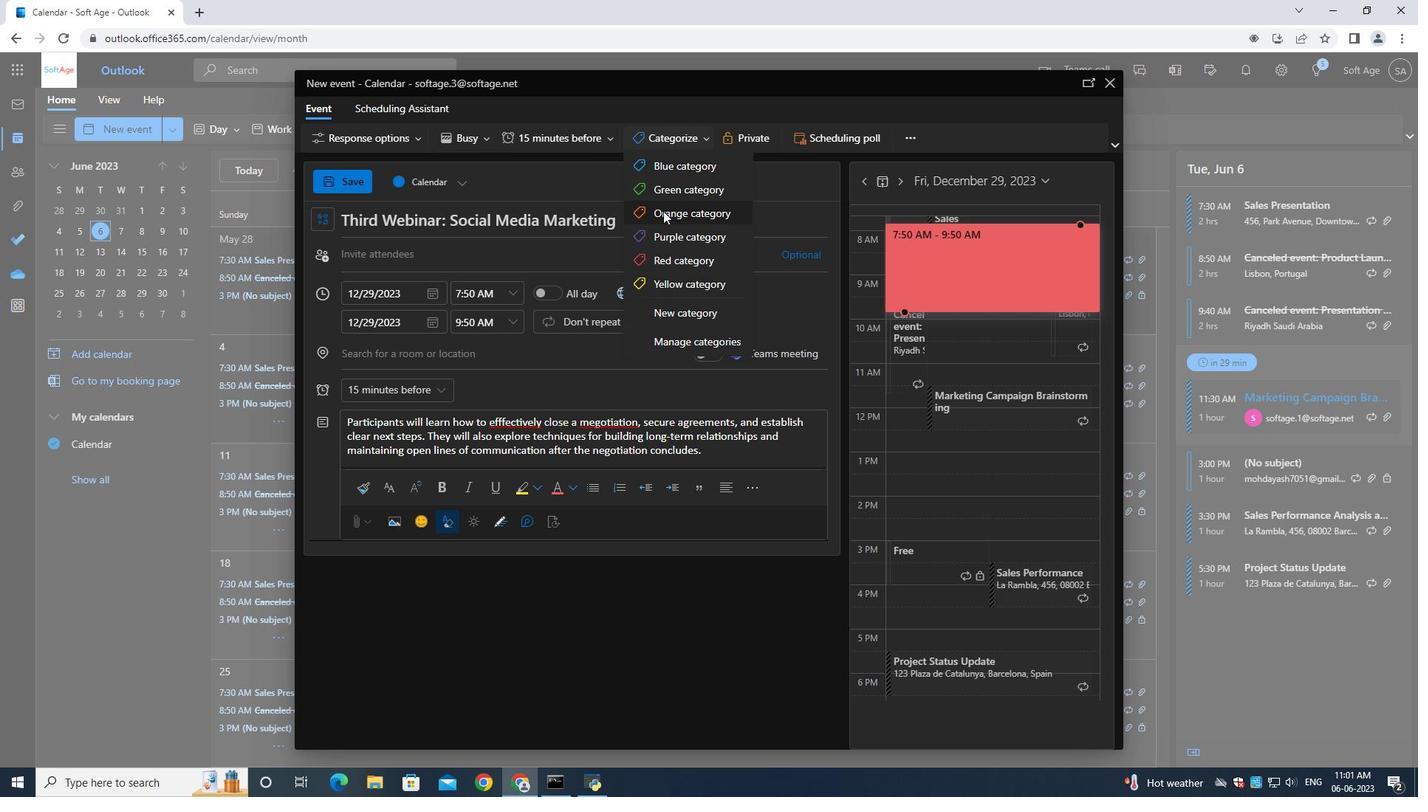 
Action: Mouse pressed left at (662, 193)
Screenshot: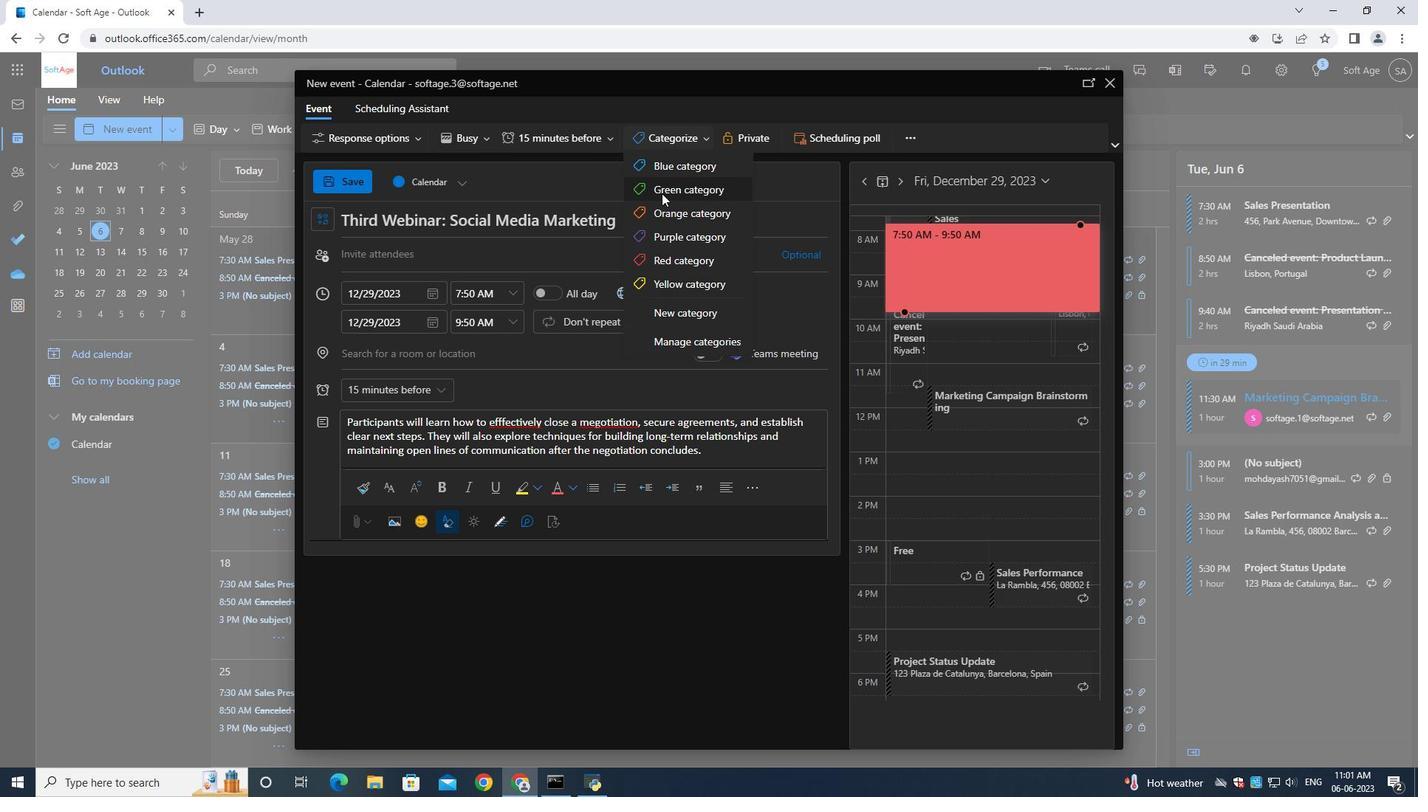
Action: Mouse moved to (401, 259)
Screenshot: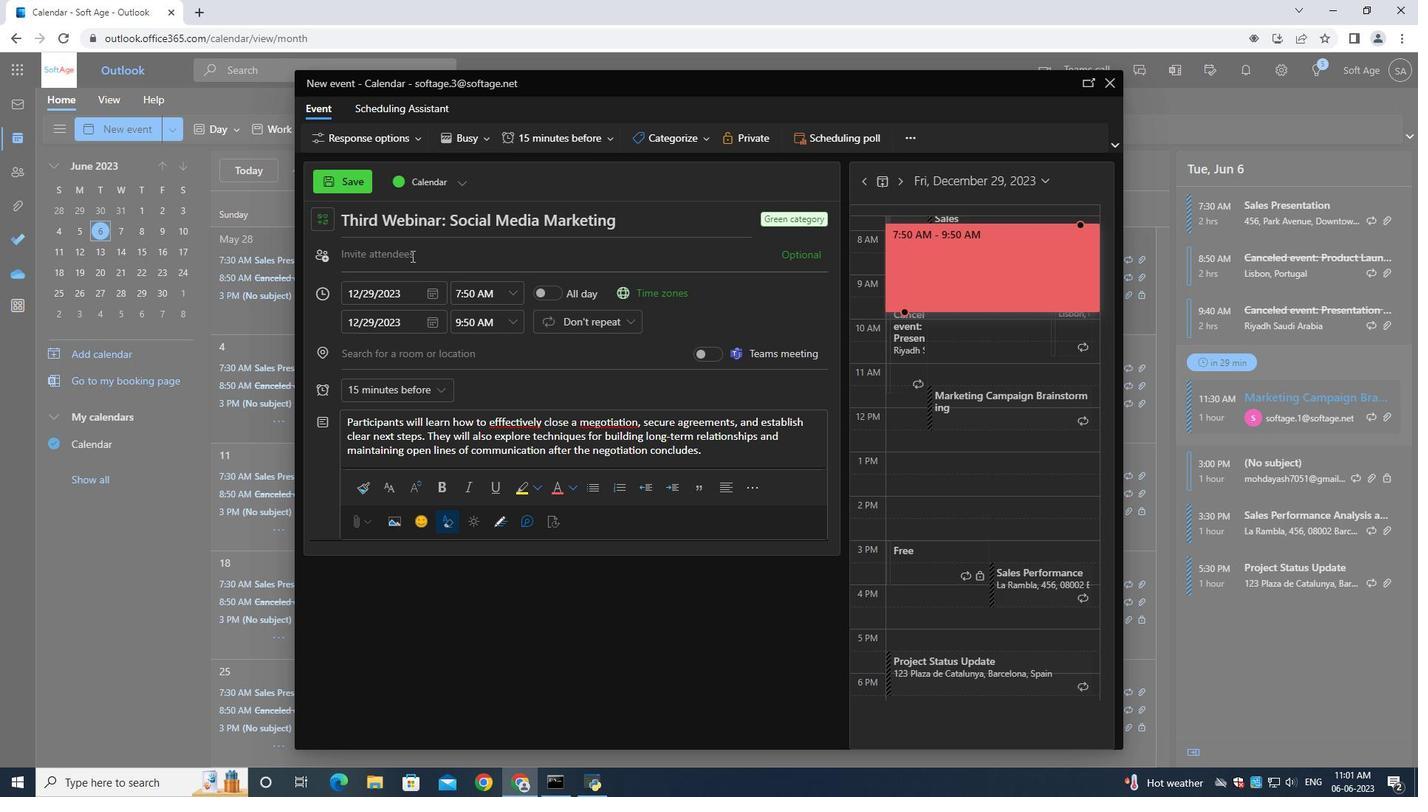 
Action: Mouse pressed left at (401, 259)
Screenshot: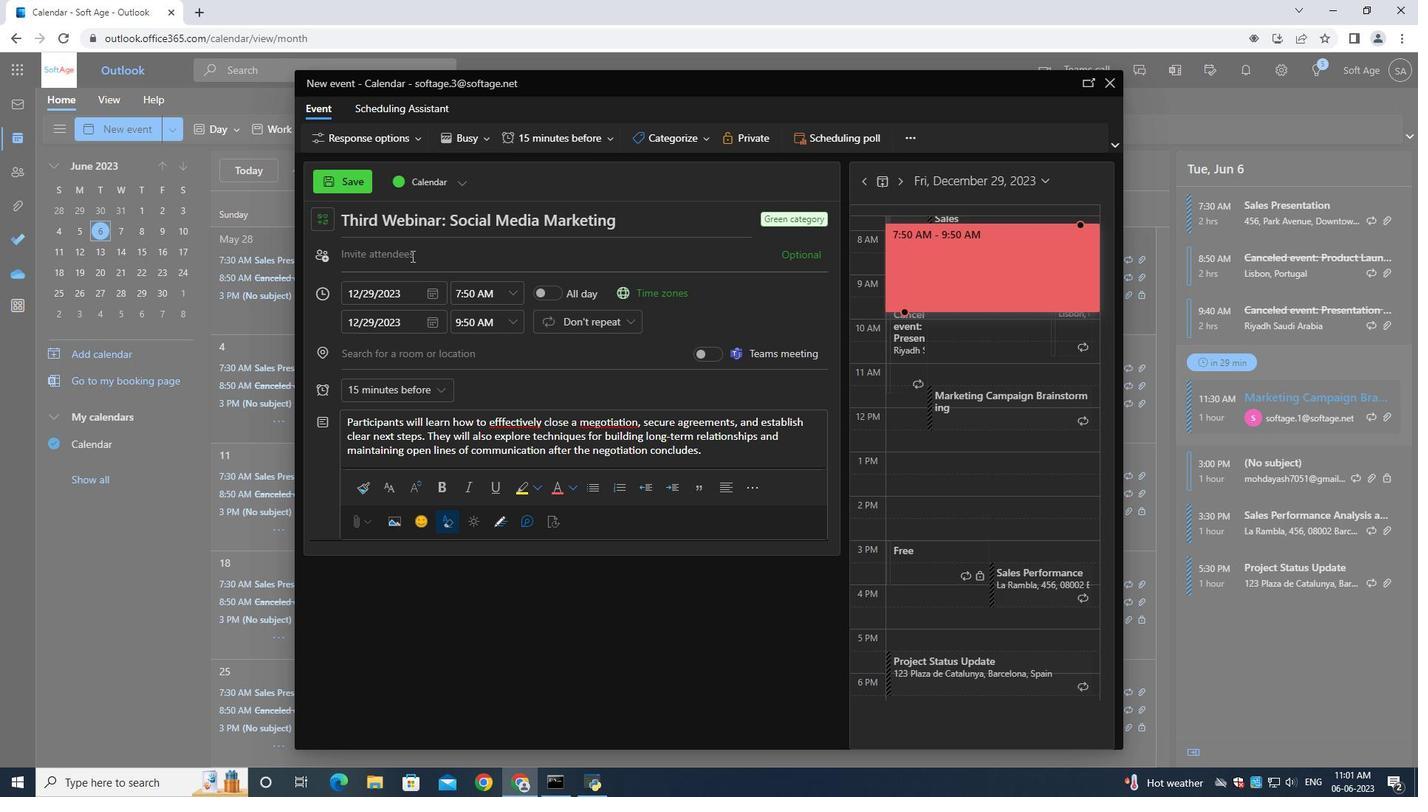 
Action: Mouse moved to (404, 261)
Screenshot: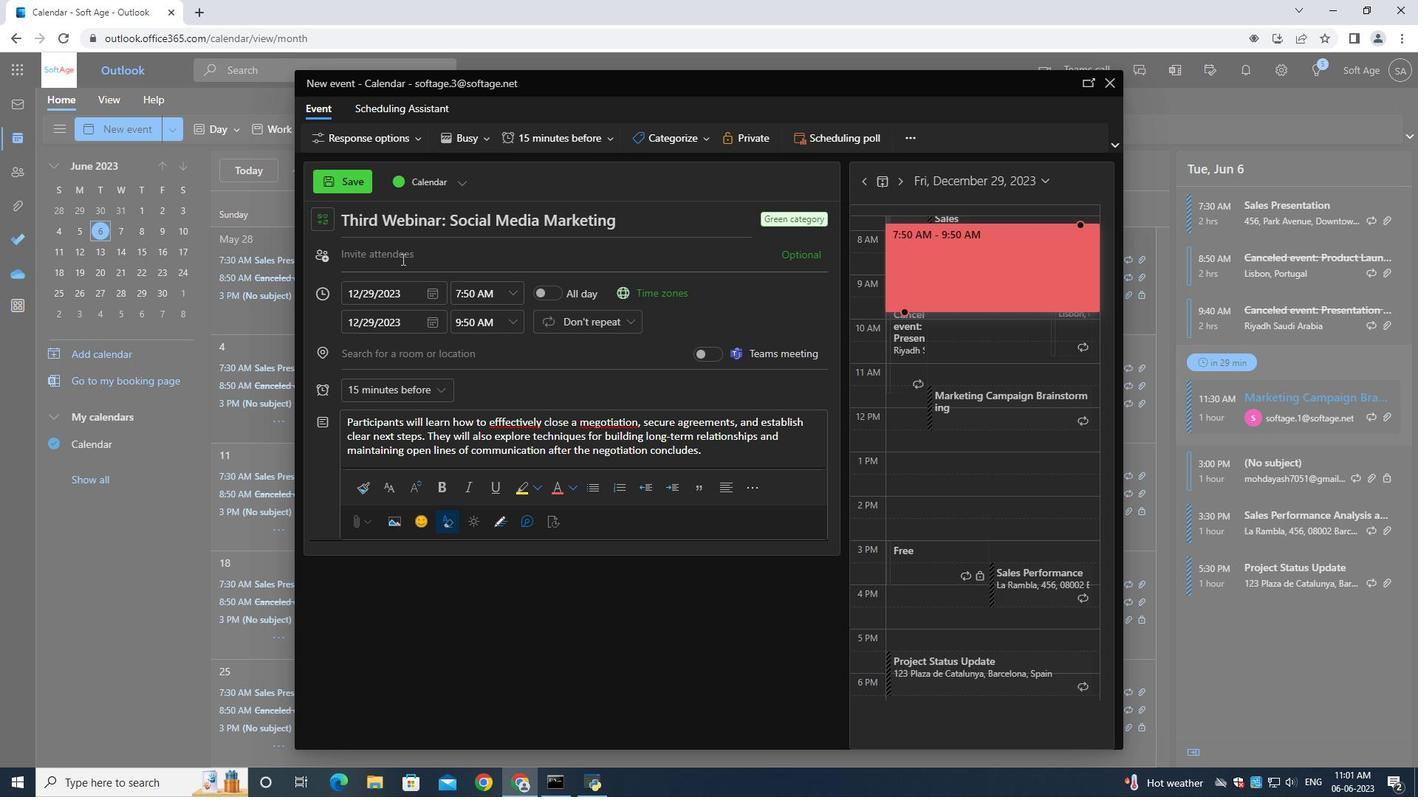
Action: Key pressed softage.5<Key.shift>@softage.net
Screenshot: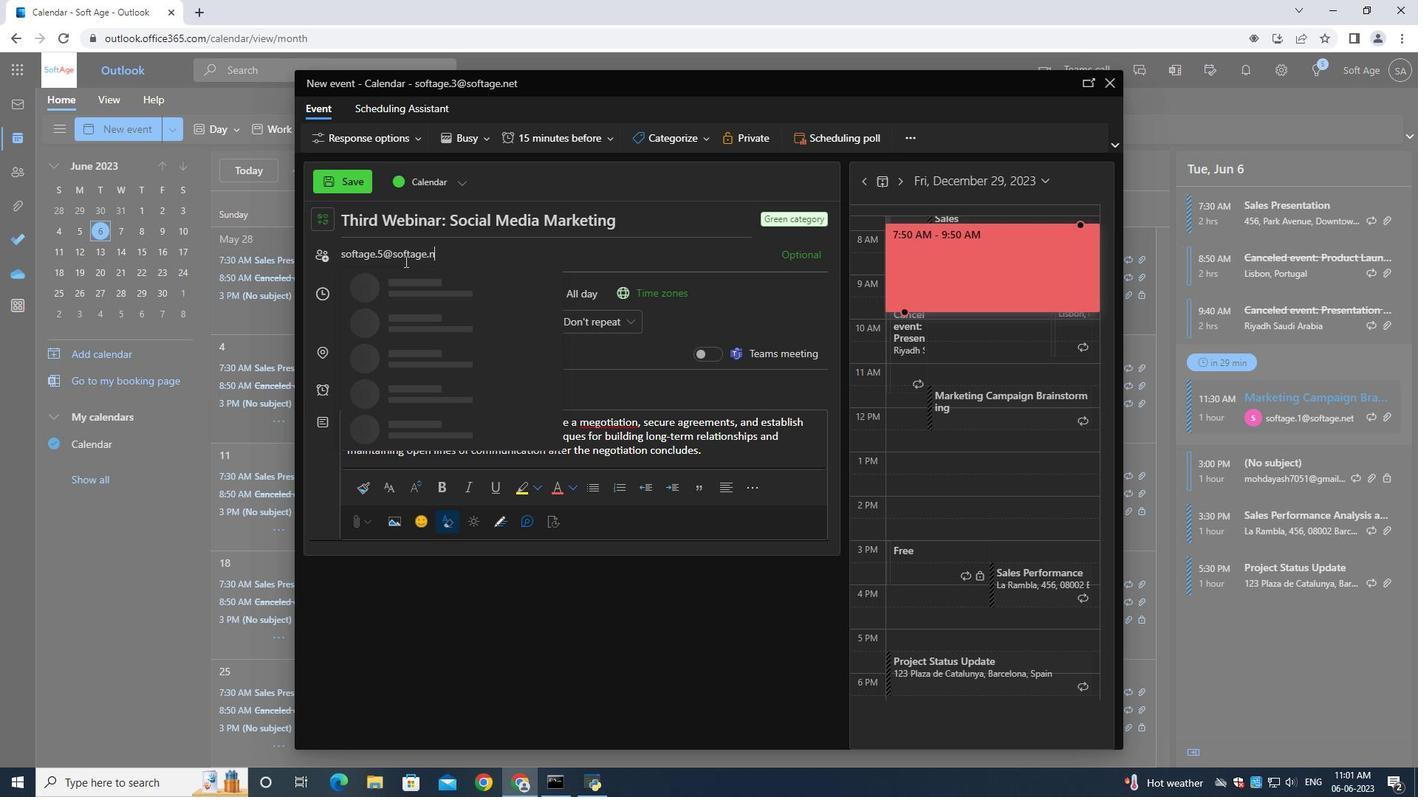 
Action: Mouse moved to (440, 292)
Screenshot: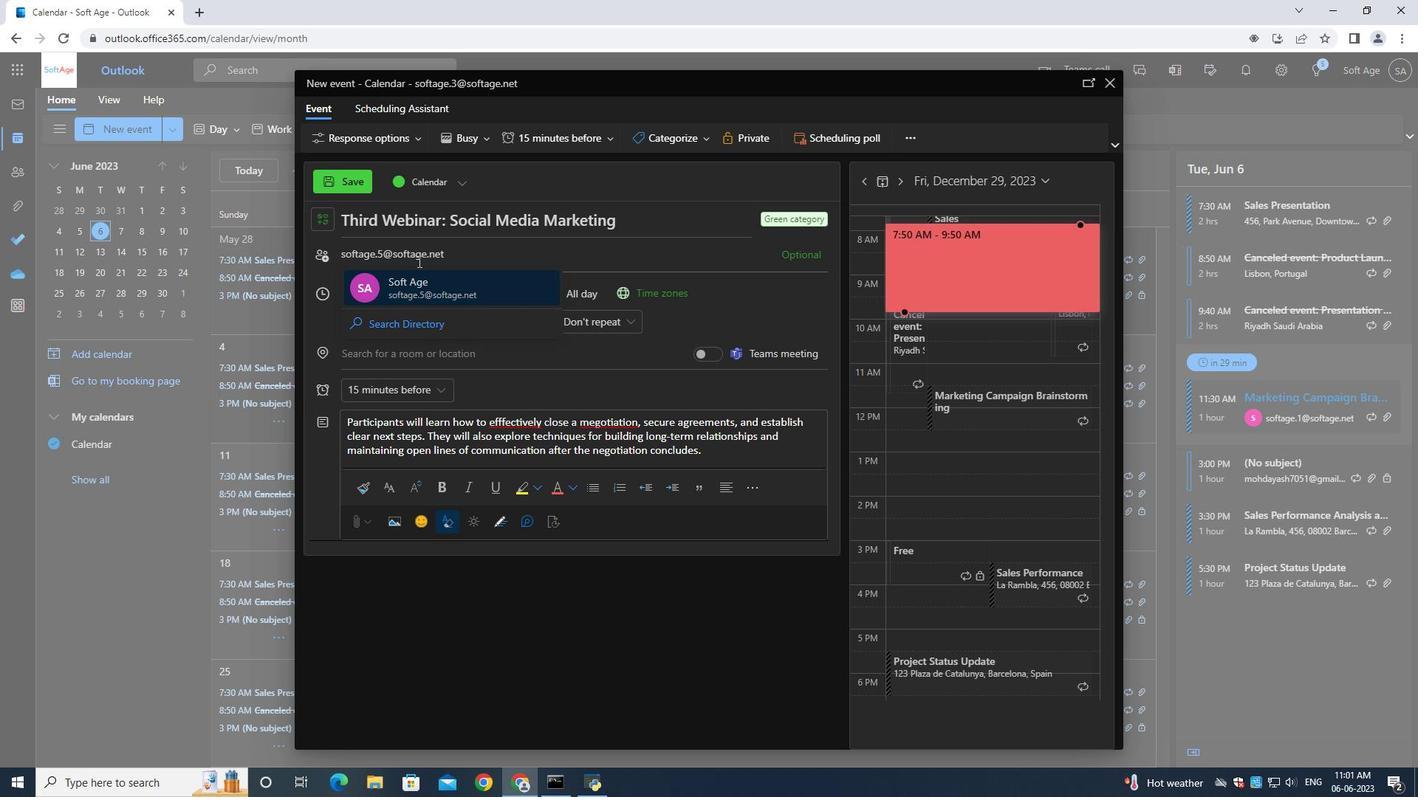 
Action: Mouse pressed left at (440, 292)
Screenshot: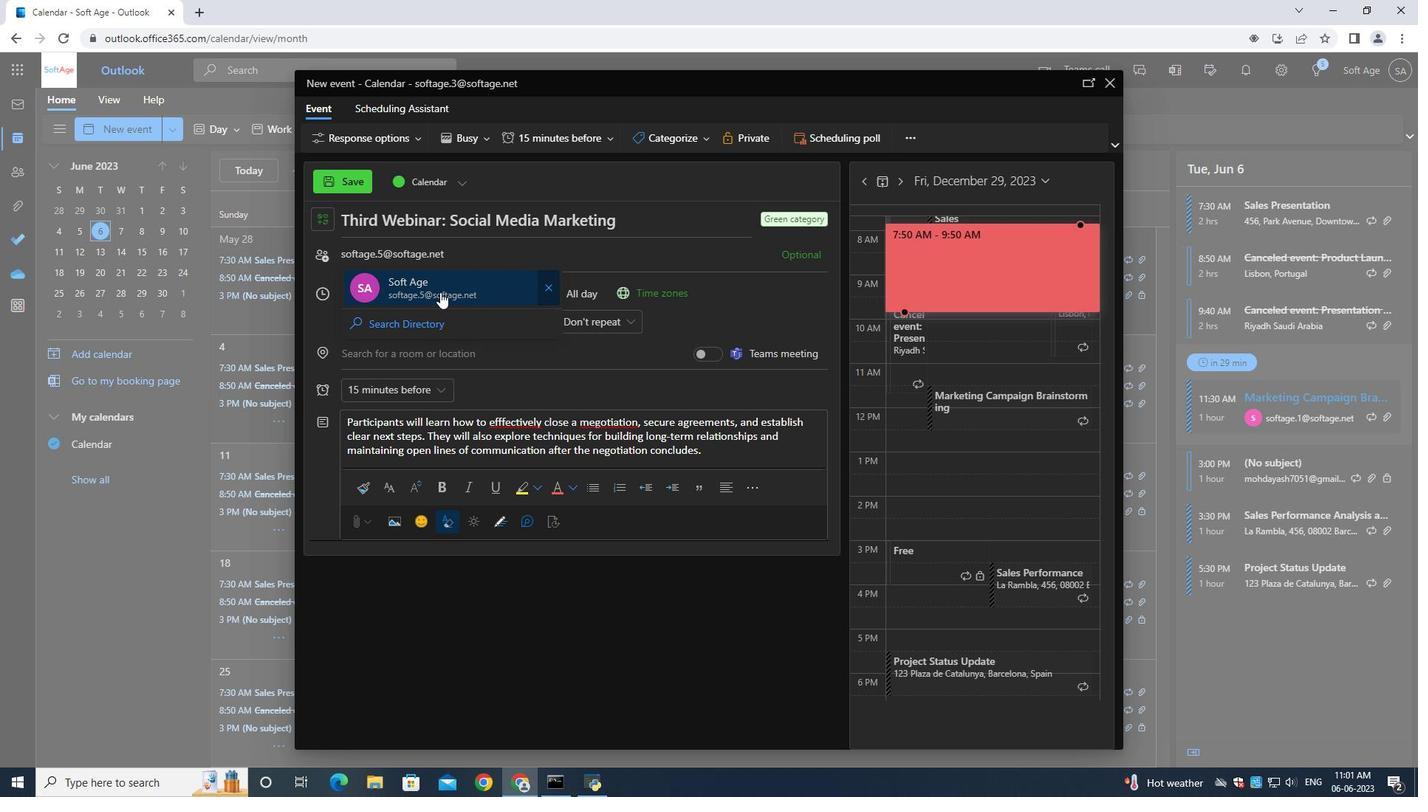 
Action: Mouse moved to (458, 268)
Screenshot: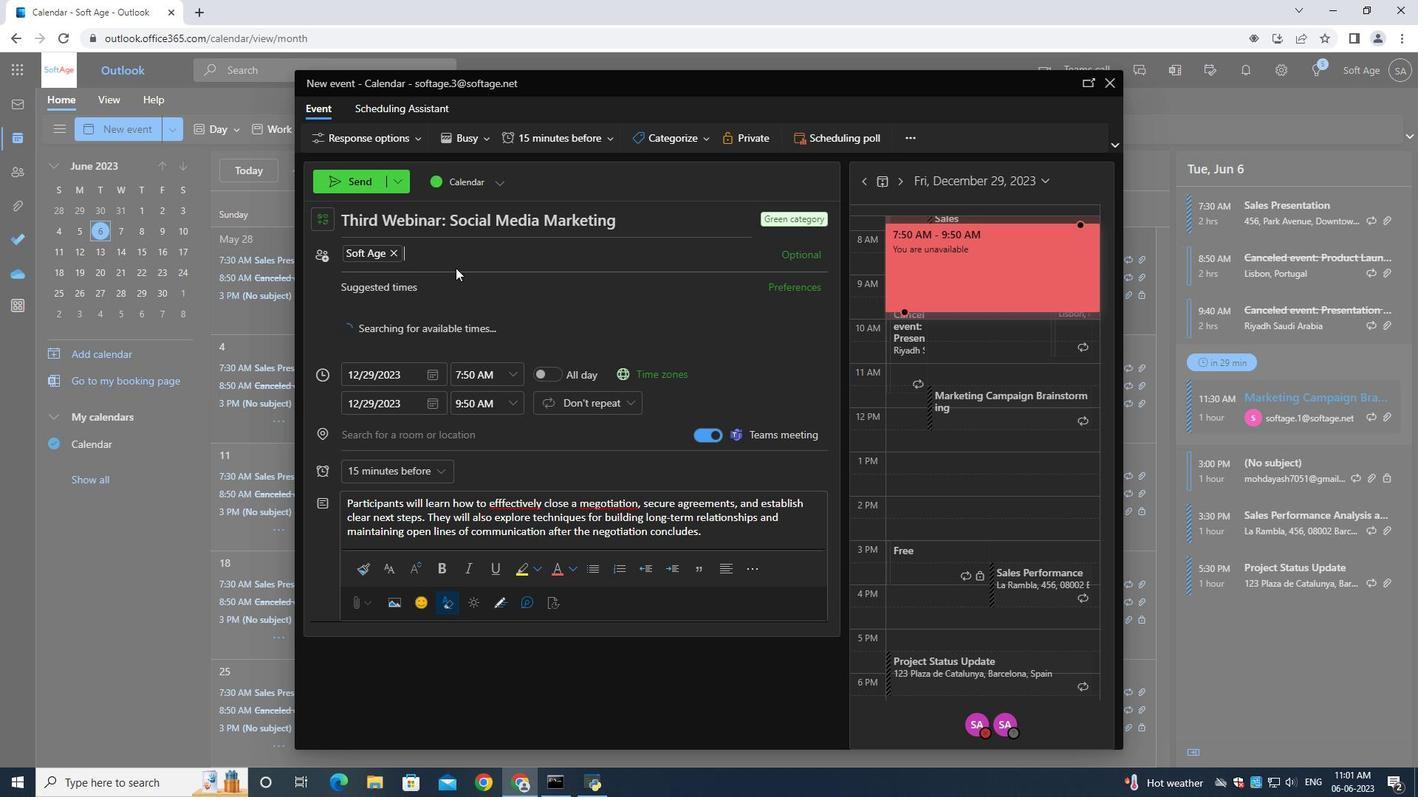 
Action: Key pressed softage.6<Key.shift>@softage.net
Screenshot: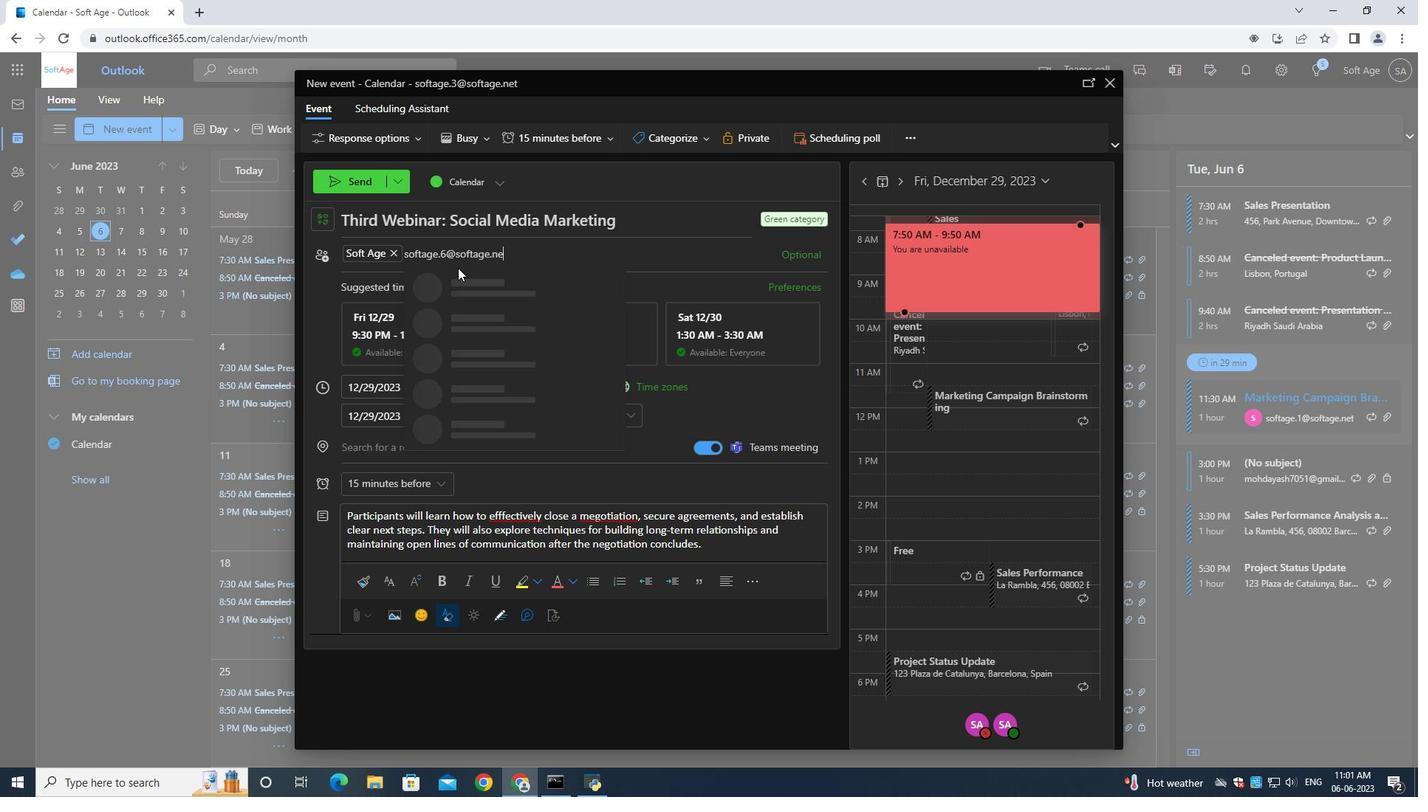 
Action: Mouse moved to (473, 292)
Screenshot: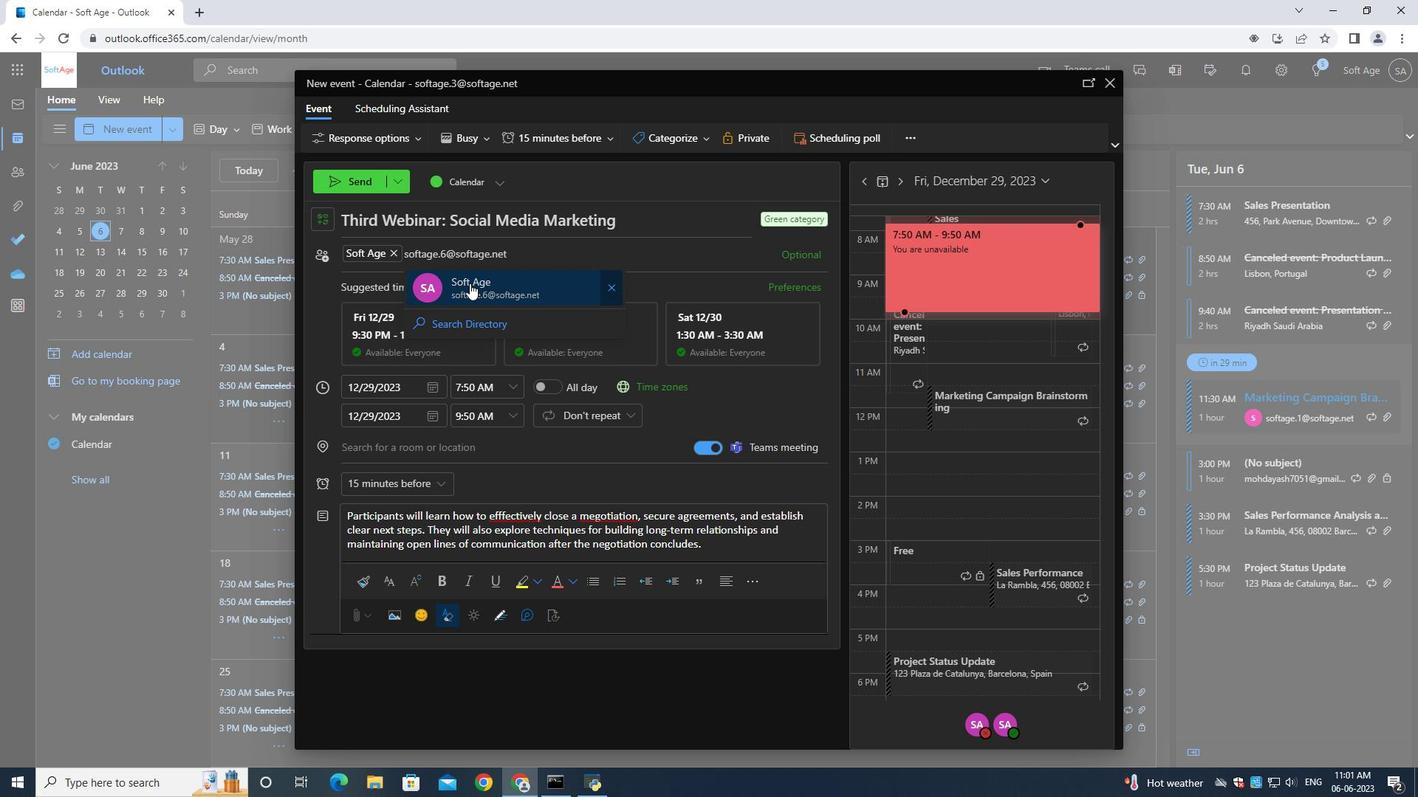 
Action: Mouse pressed left at (473, 292)
Screenshot: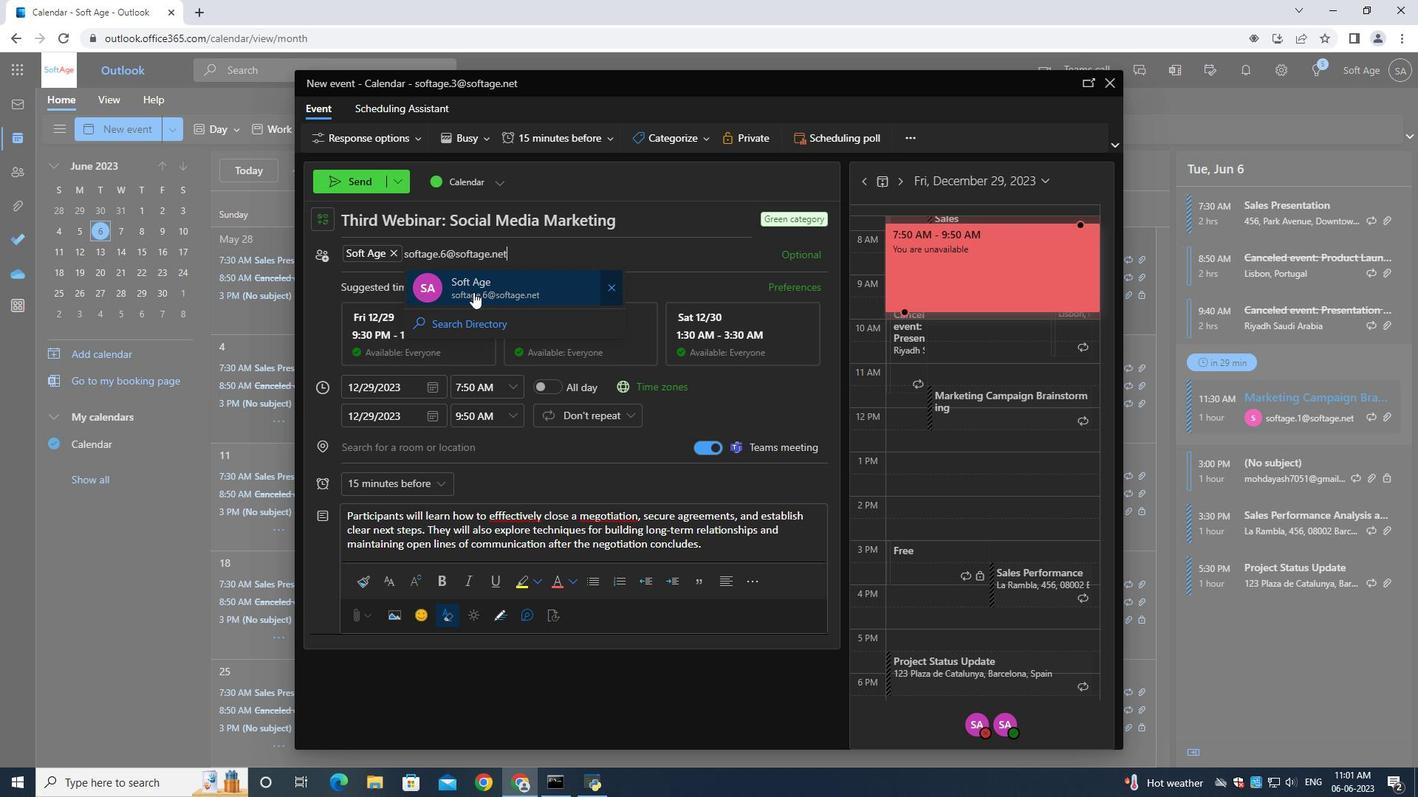 
Action: Mouse moved to (375, 483)
Screenshot: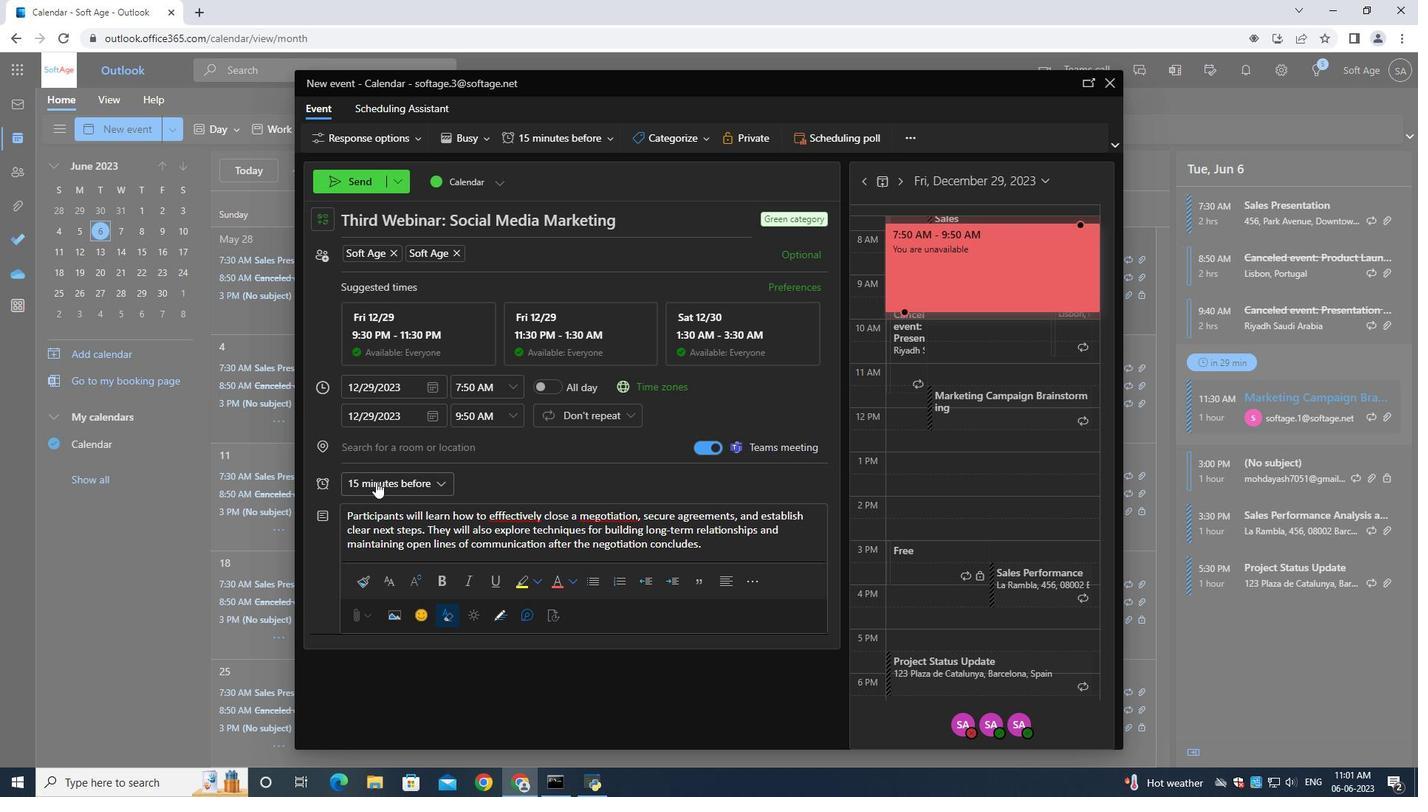 
Action: Mouse pressed left at (375, 483)
Screenshot: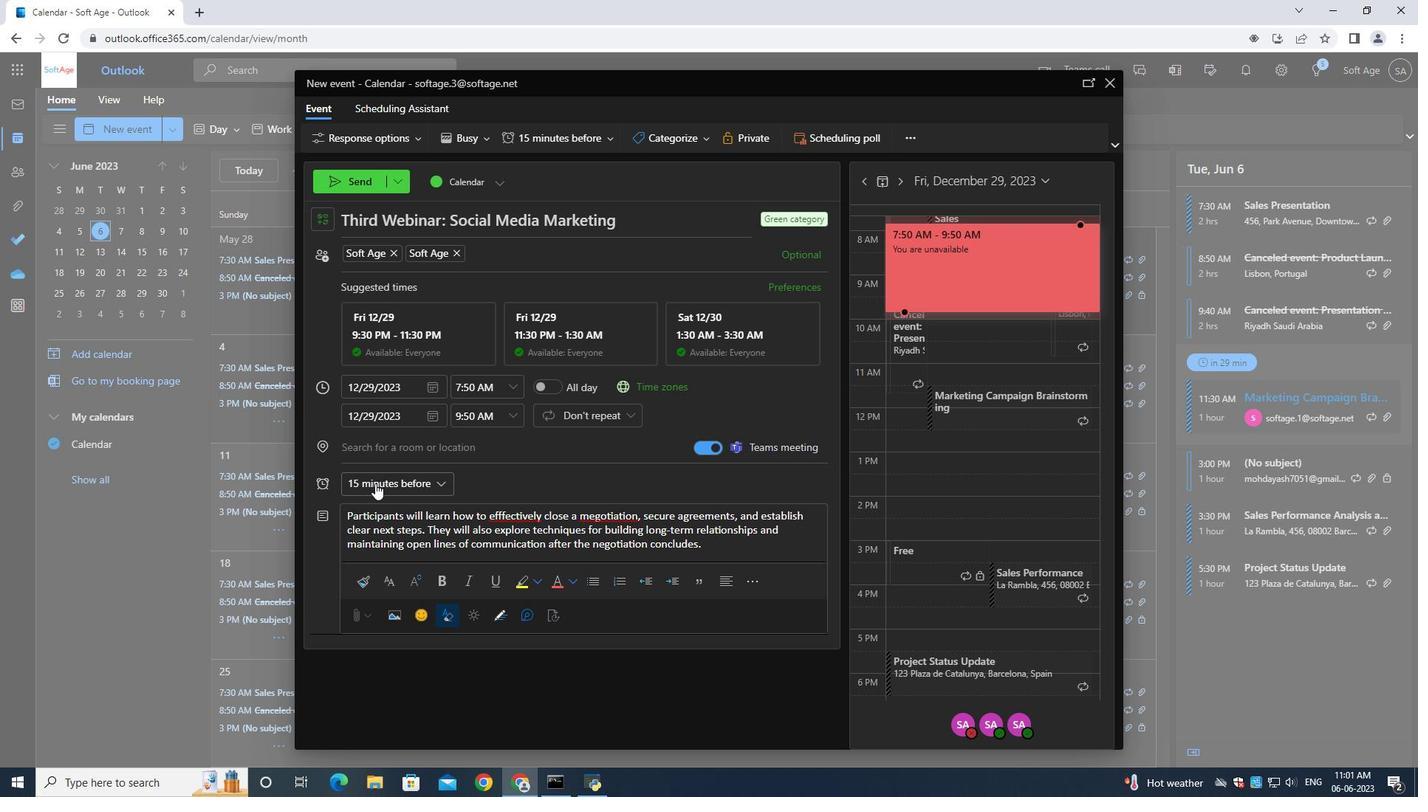 
Action: Mouse moved to (393, 308)
Screenshot: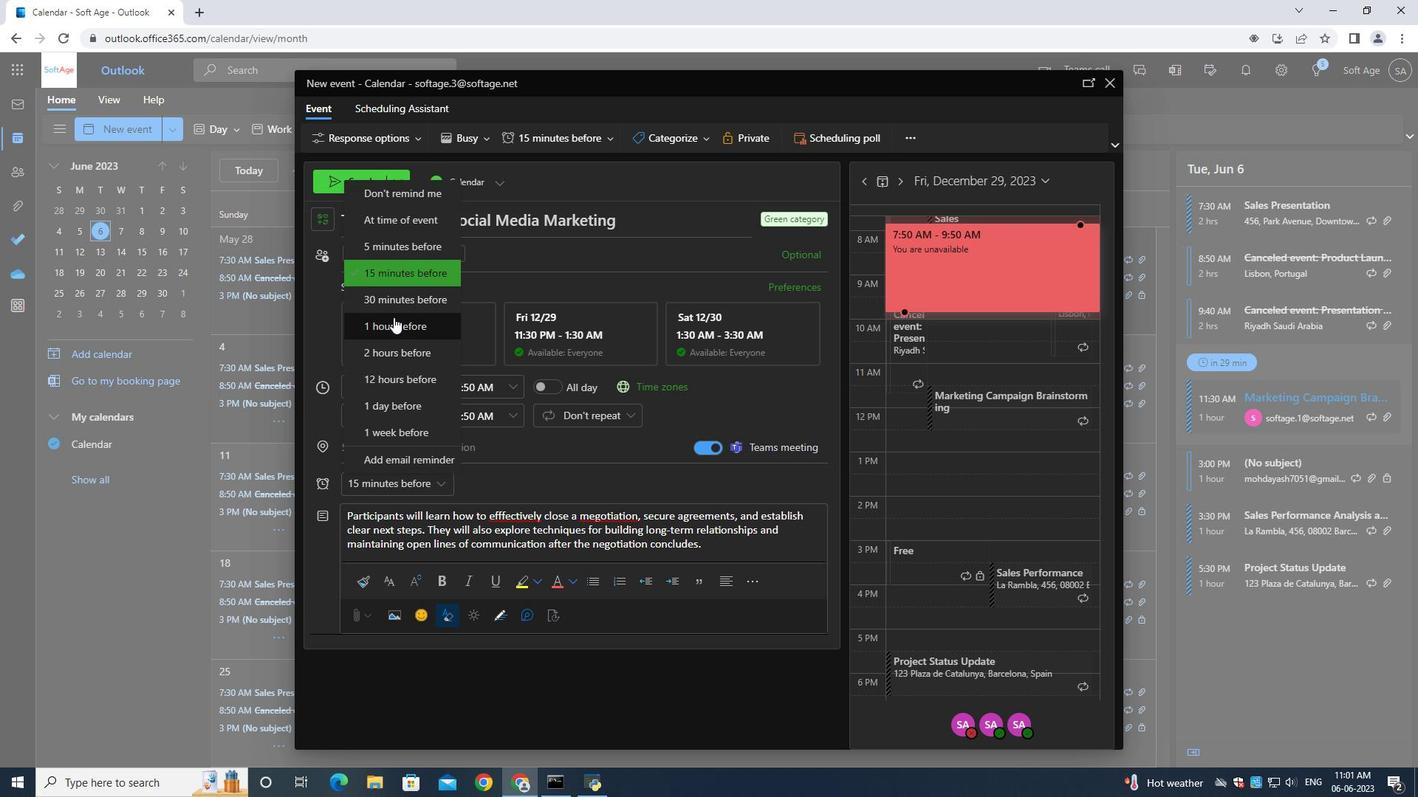 
Action: Mouse pressed left at (393, 308)
Screenshot: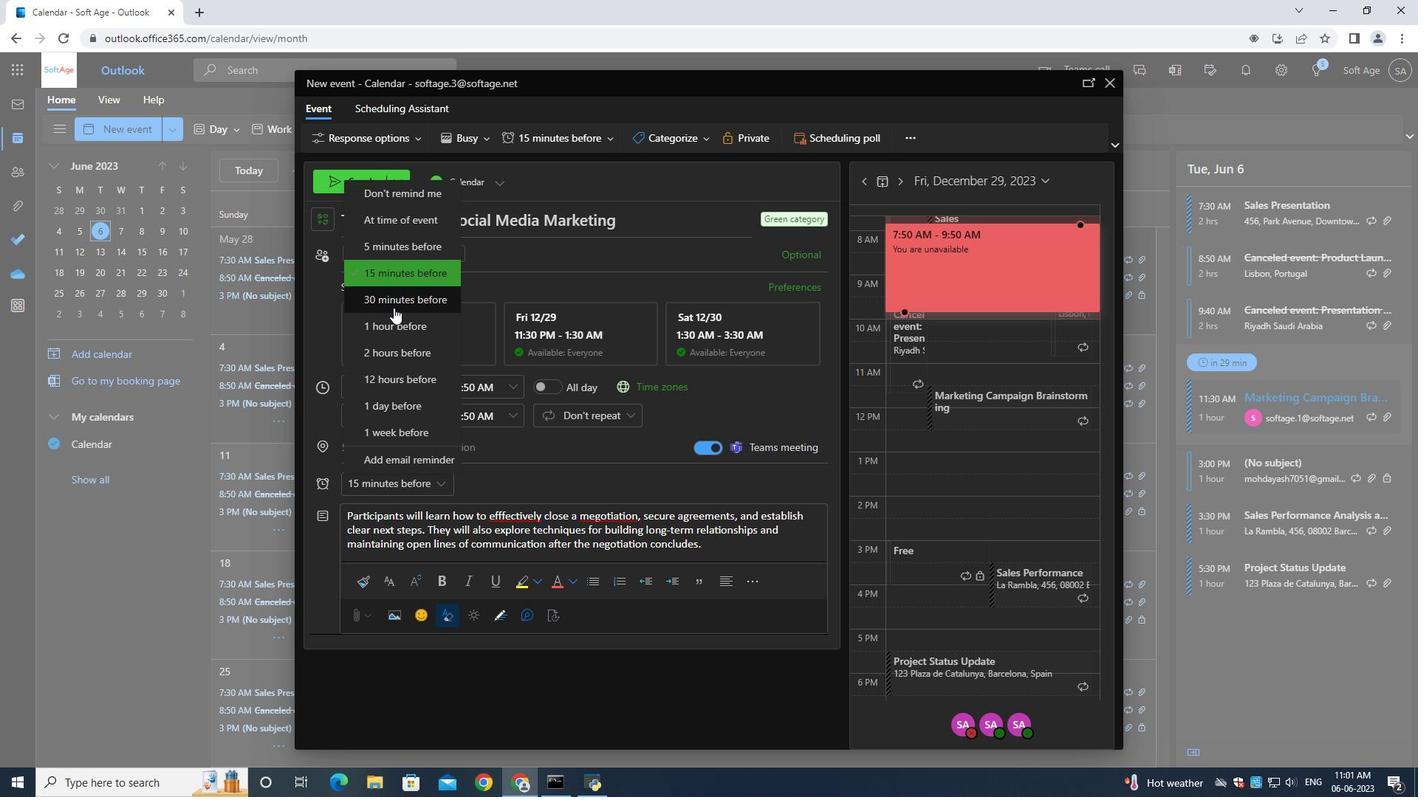 
Action: Mouse moved to (359, 186)
Screenshot: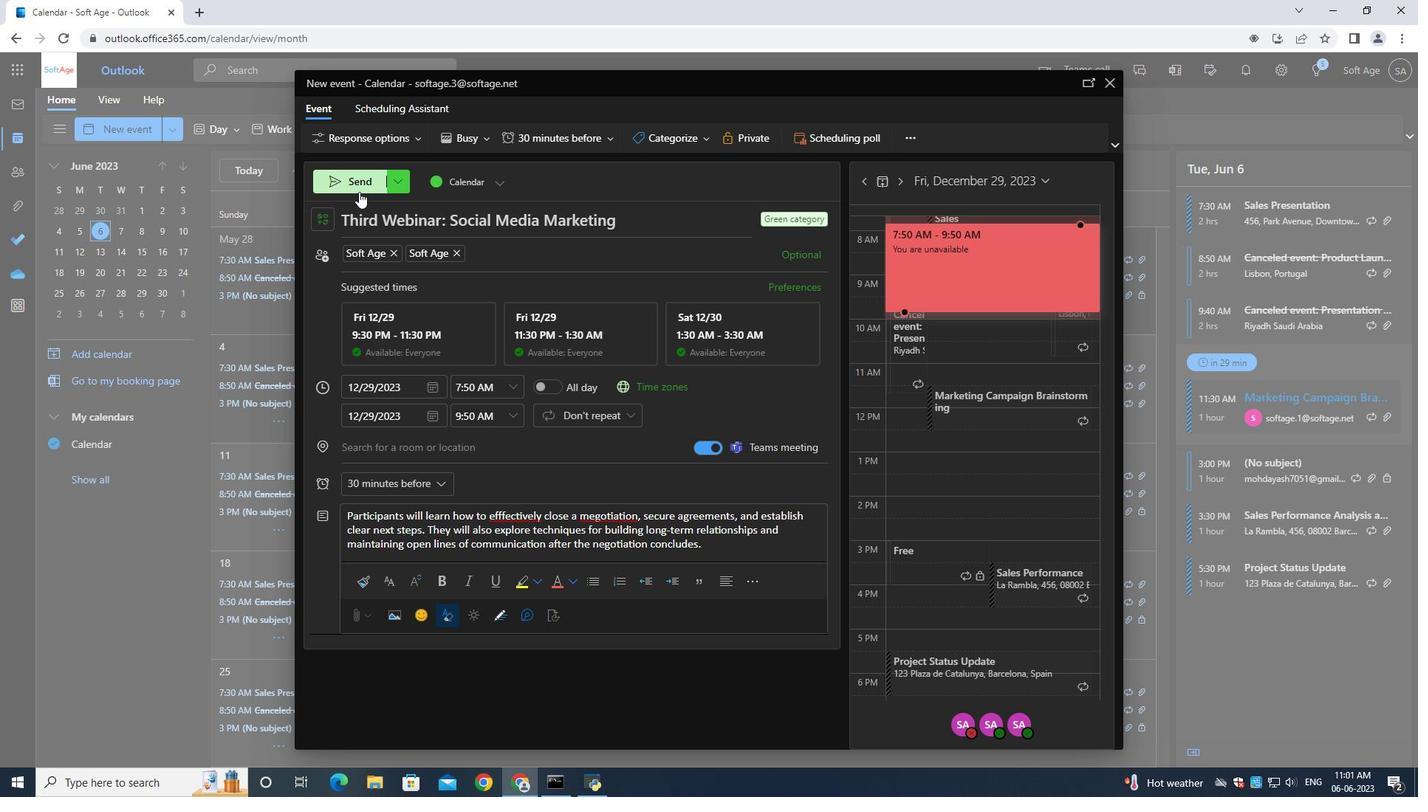 
Action: Mouse pressed left at (359, 186)
Screenshot: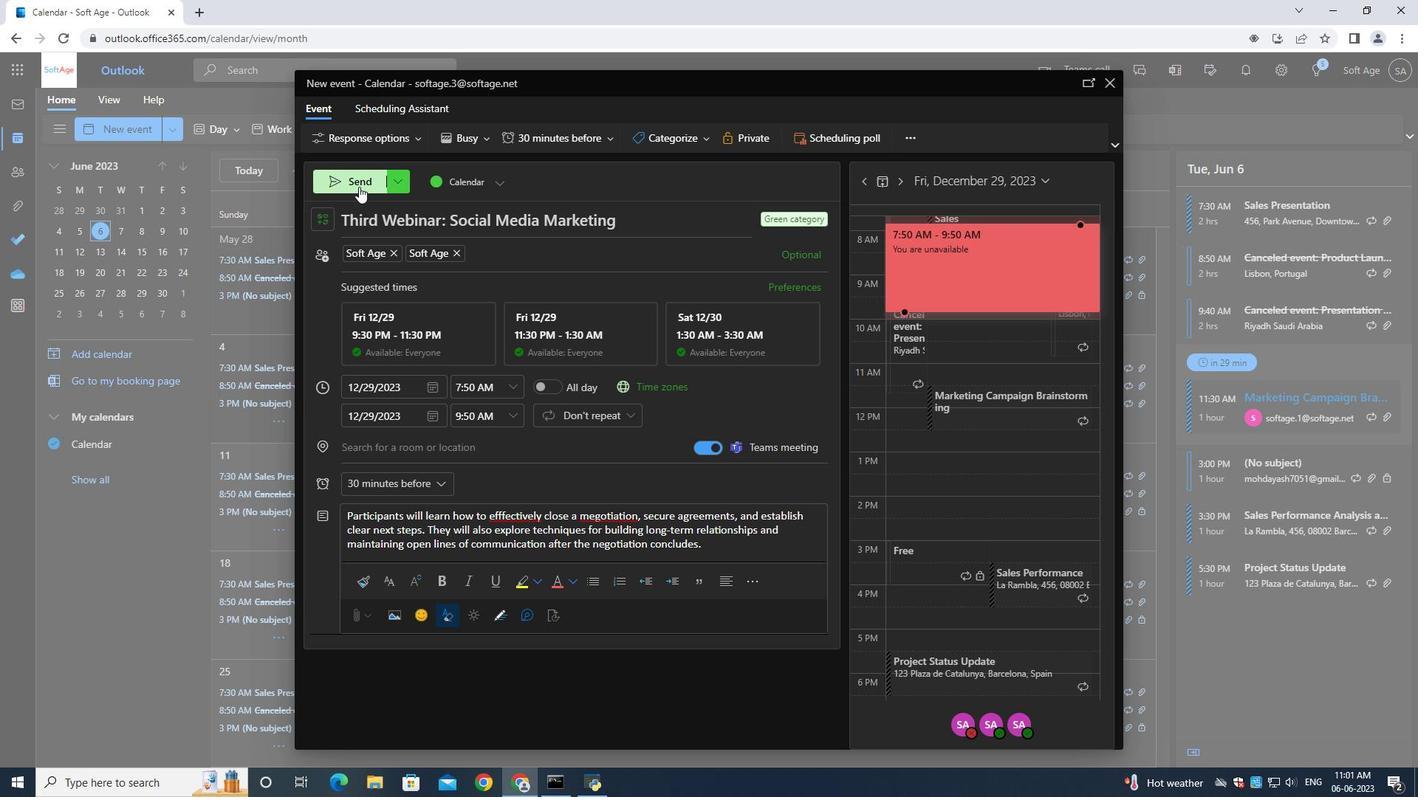 
Action: Mouse moved to (475, 264)
Screenshot: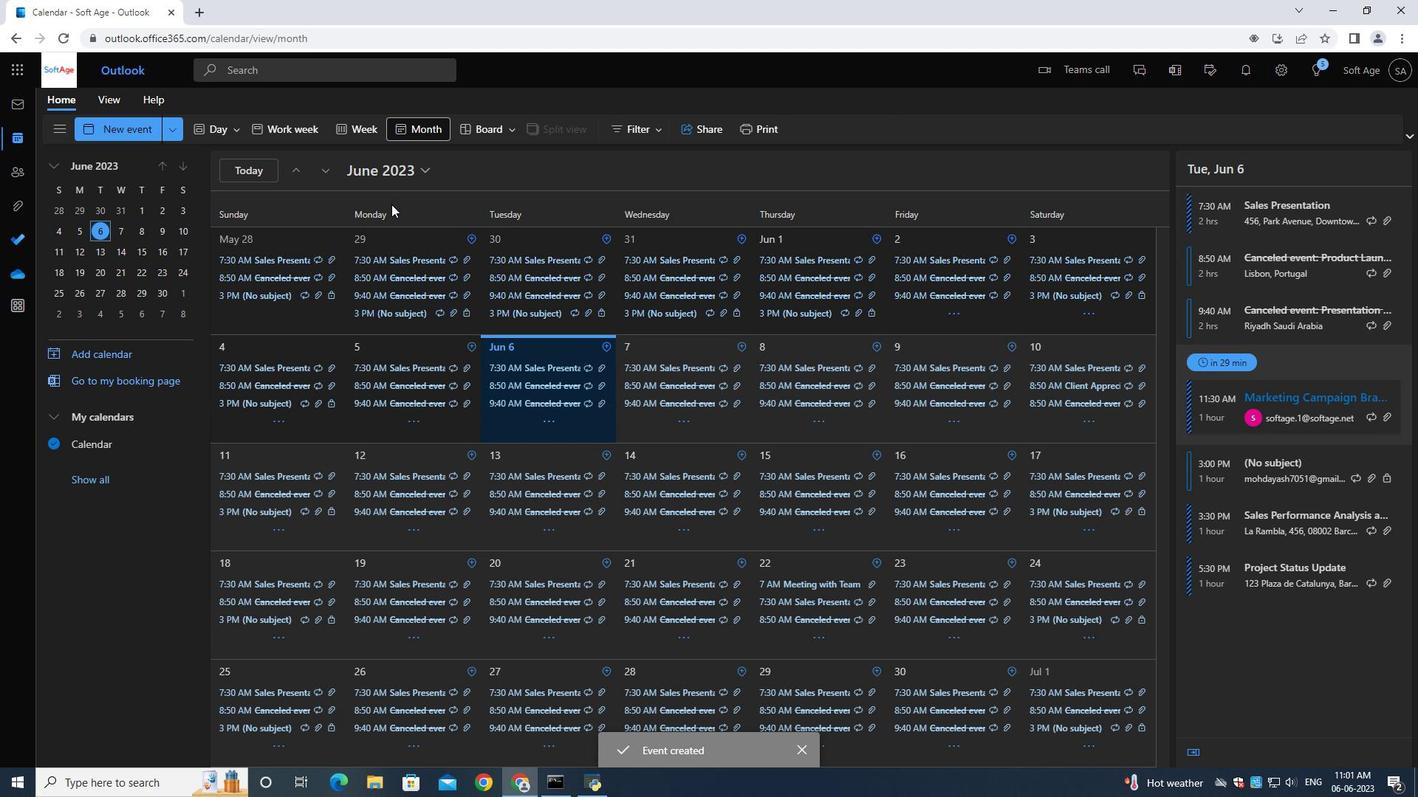 
